 Task: Search for 1st connections in LinkedIn with the following criteria: Industry - Market Research, Talks about - Data, School - Karpagam Academy of Higher Education, Current Company - Piramal Foundation, Title - Outside Sales Manager.
Action: Mouse moved to (629, 82)
Screenshot: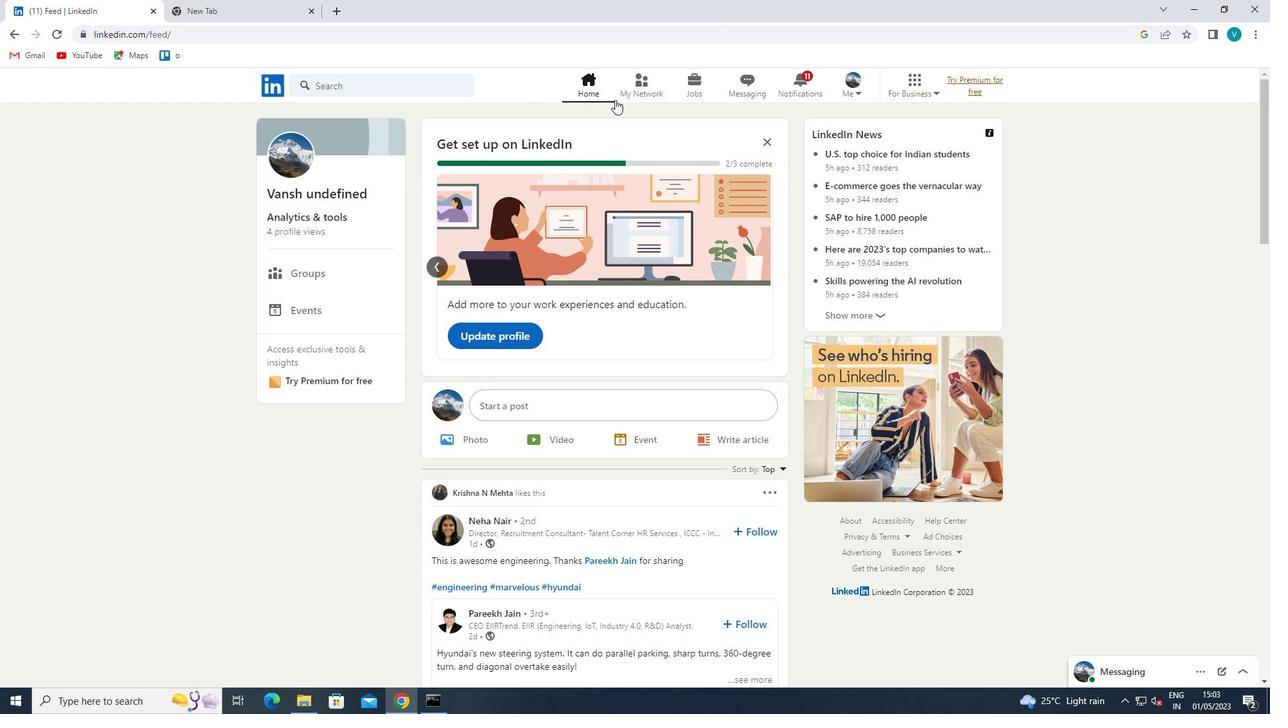 
Action: Mouse pressed left at (629, 82)
Screenshot: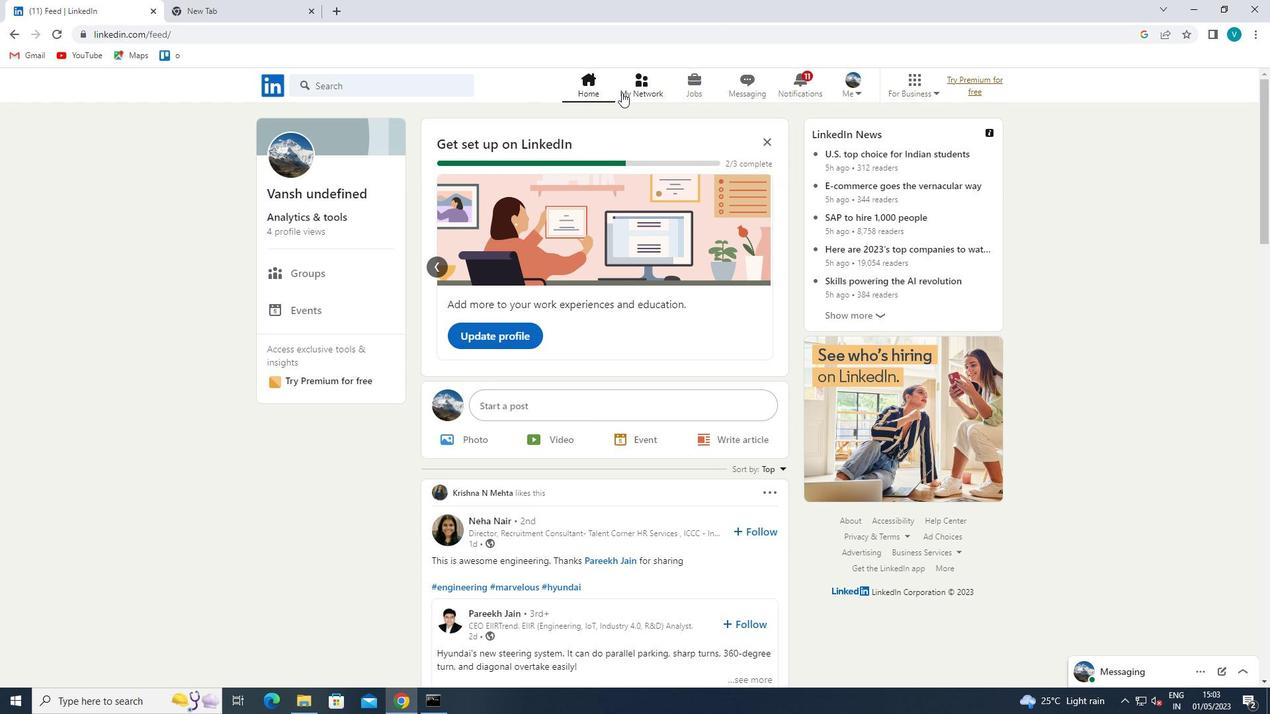 
Action: Mouse moved to (335, 157)
Screenshot: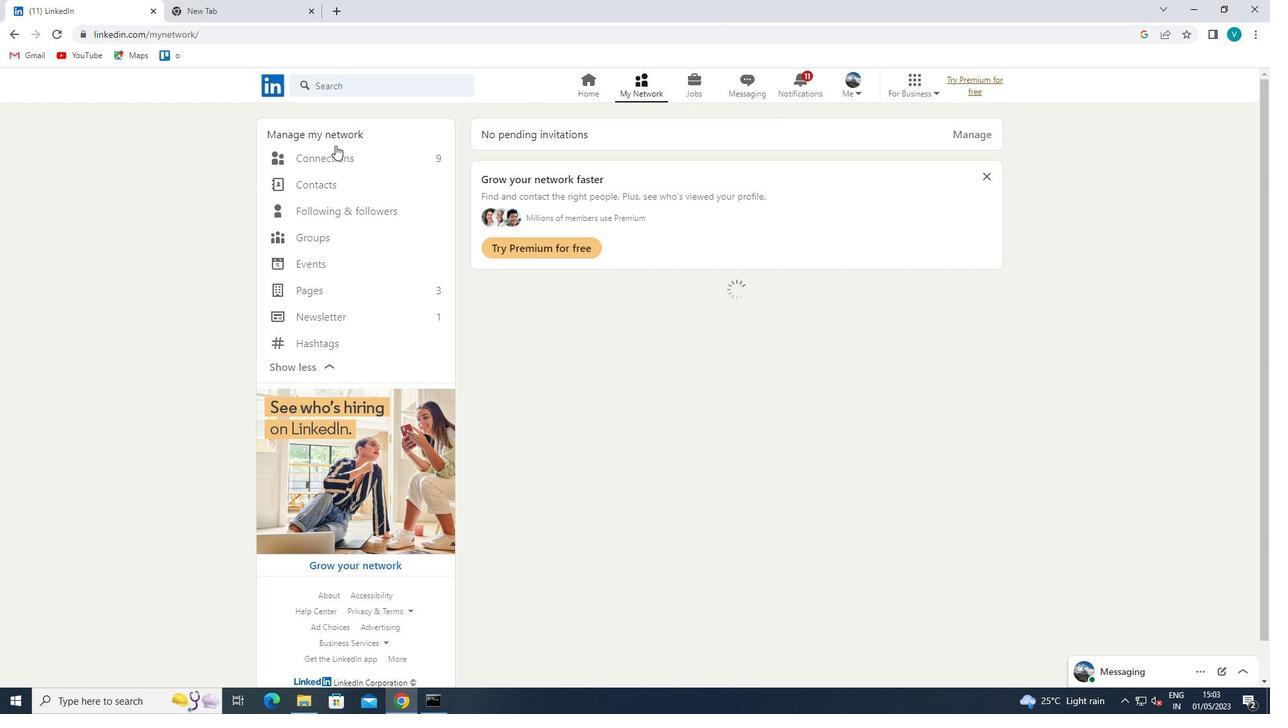 
Action: Mouse pressed left at (335, 157)
Screenshot: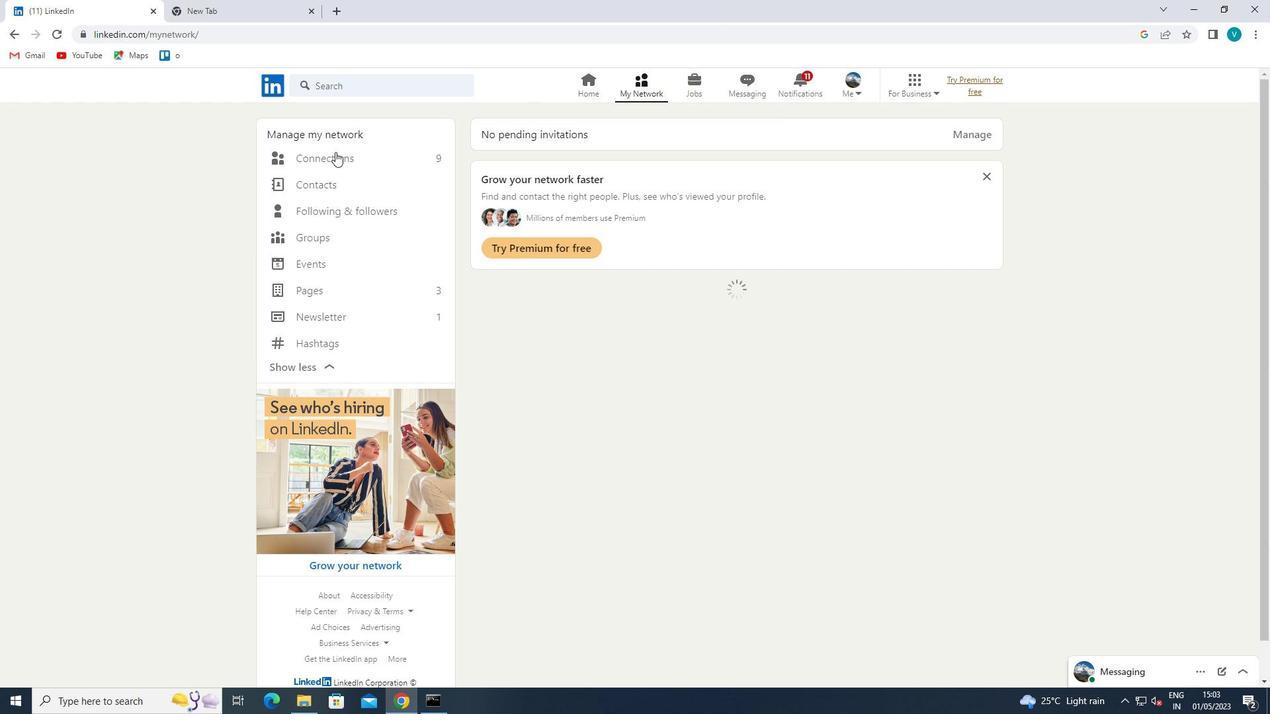 
Action: Mouse moved to (734, 161)
Screenshot: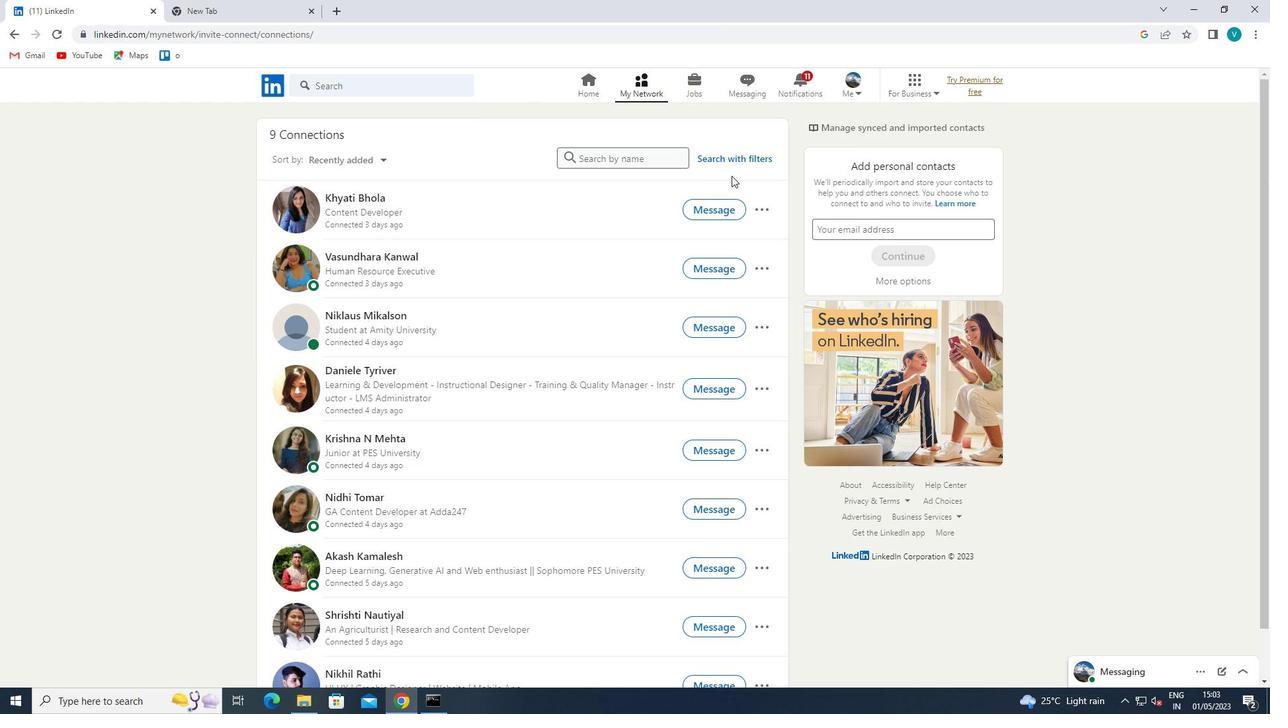 
Action: Mouse pressed left at (734, 161)
Screenshot: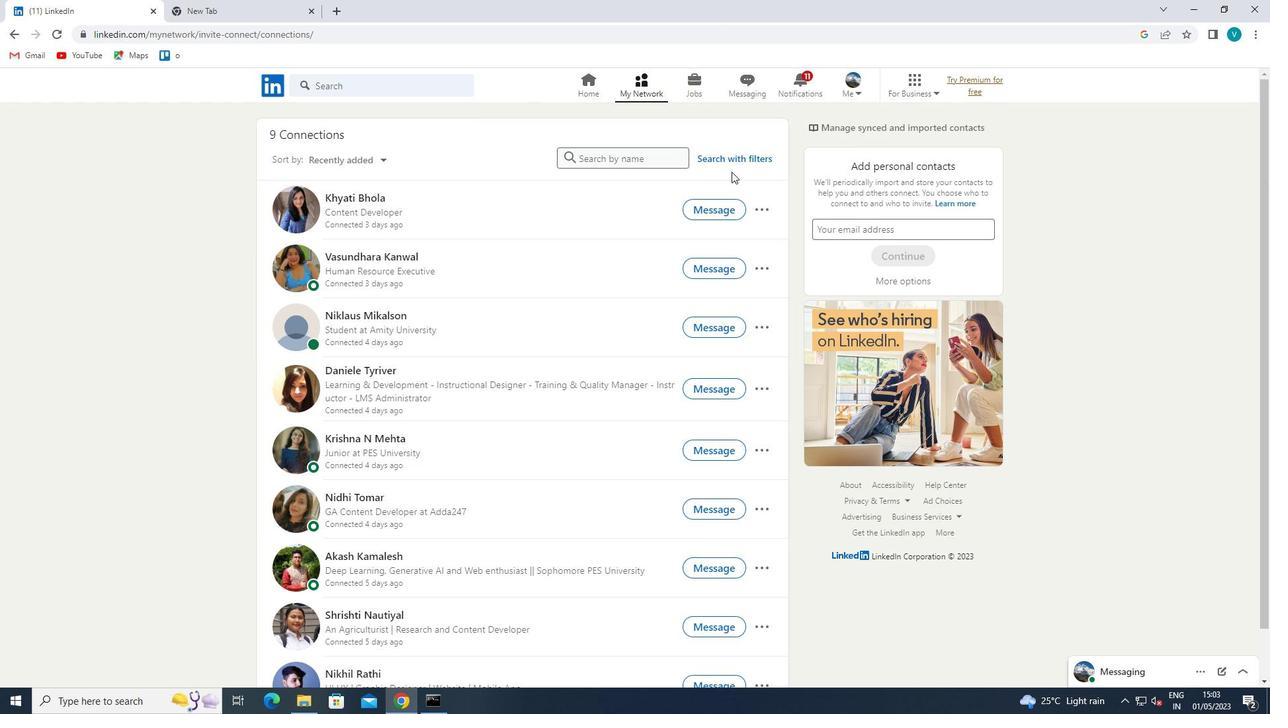 
Action: Mouse moved to (639, 125)
Screenshot: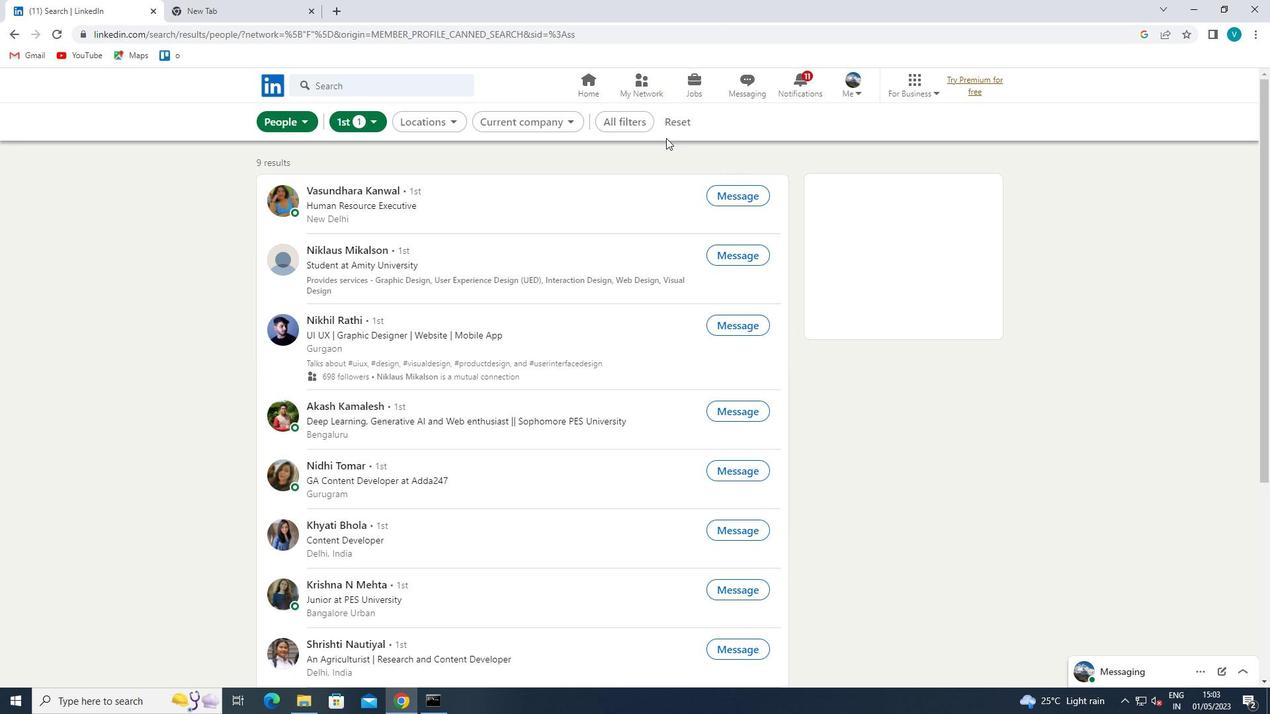 
Action: Mouse pressed left at (639, 125)
Screenshot: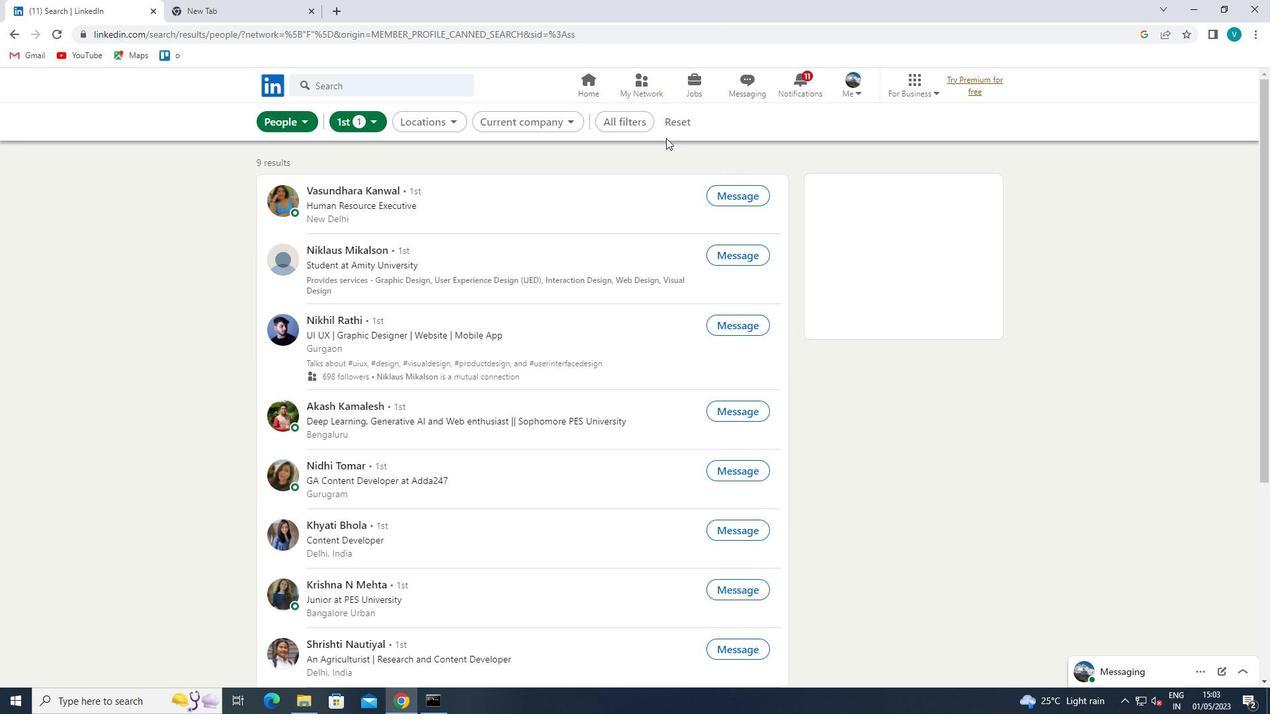 
Action: Mouse moved to (1139, 512)
Screenshot: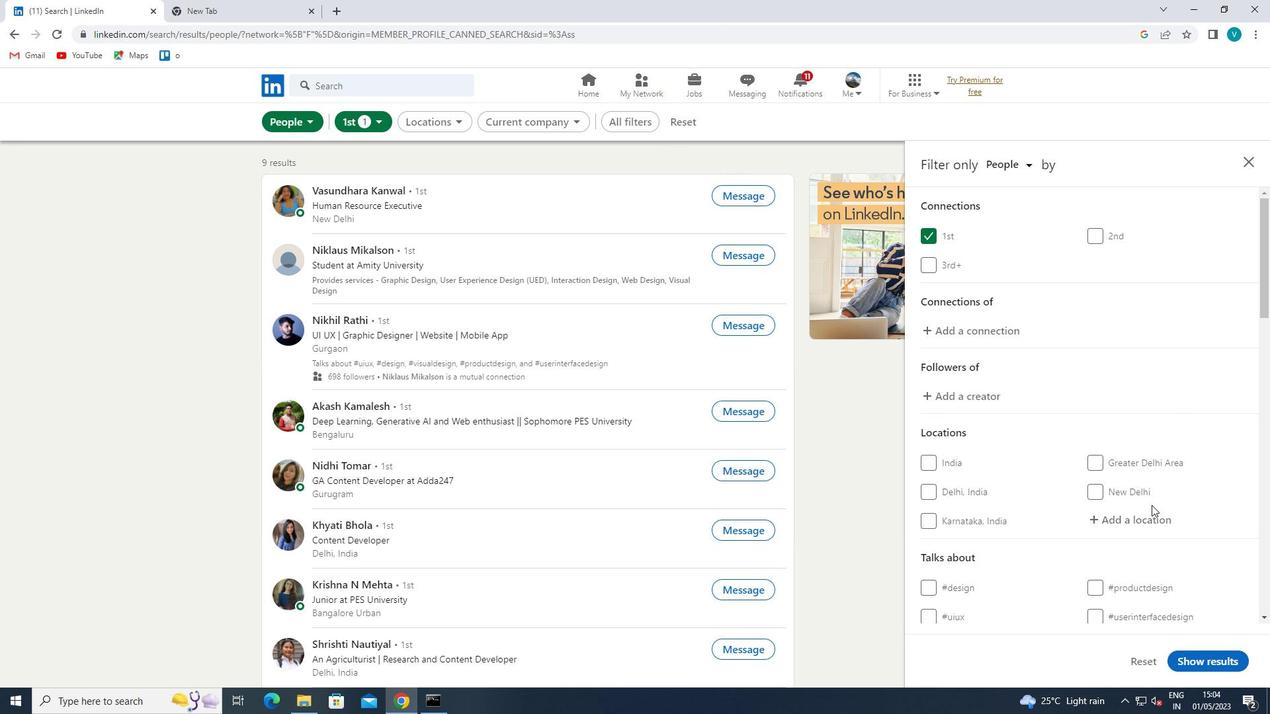 
Action: Mouse pressed left at (1139, 512)
Screenshot: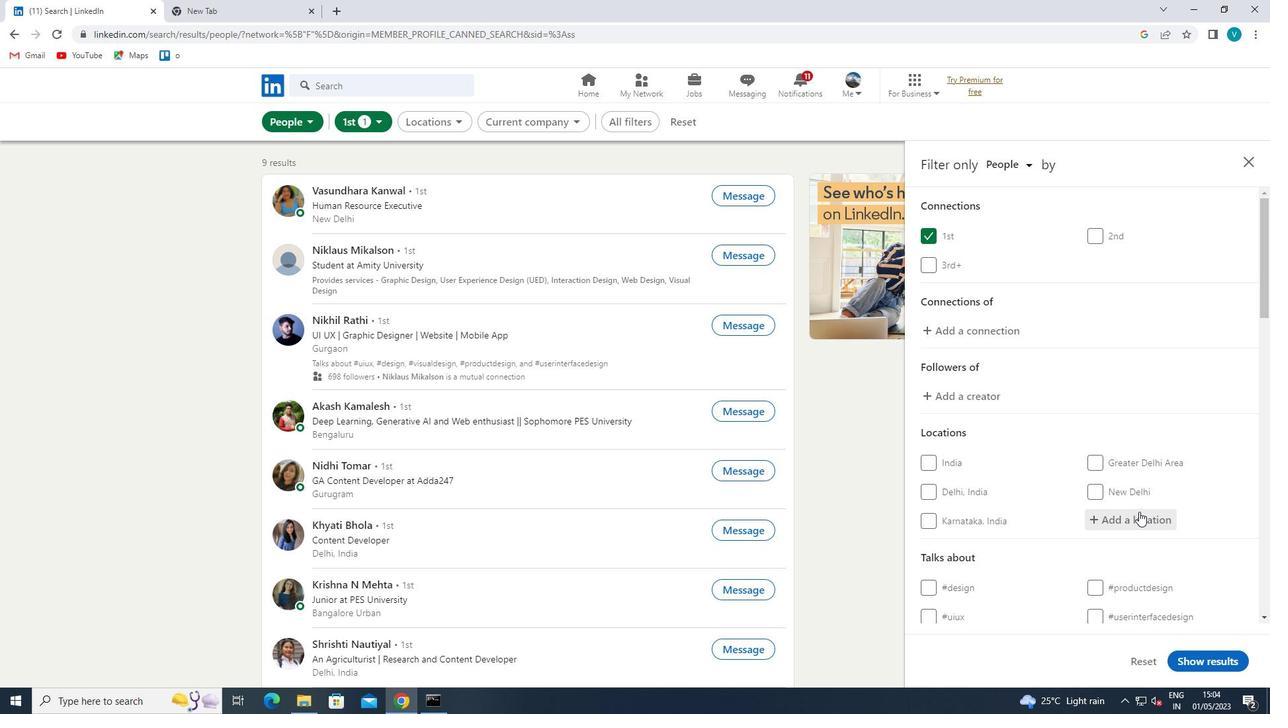 
Action: Key pressed <Key.shift>JIDONG<Key.space>
Screenshot: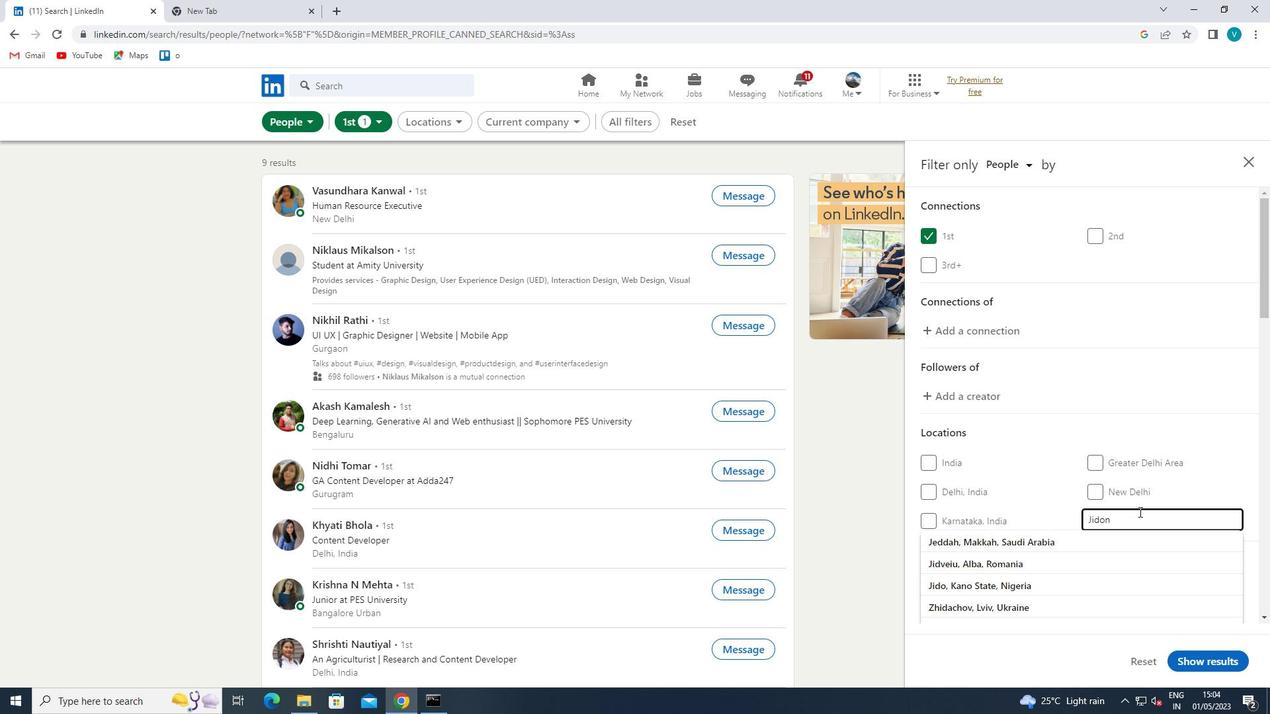 
Action: Mouse moved to (1074, 536)
Screenshot: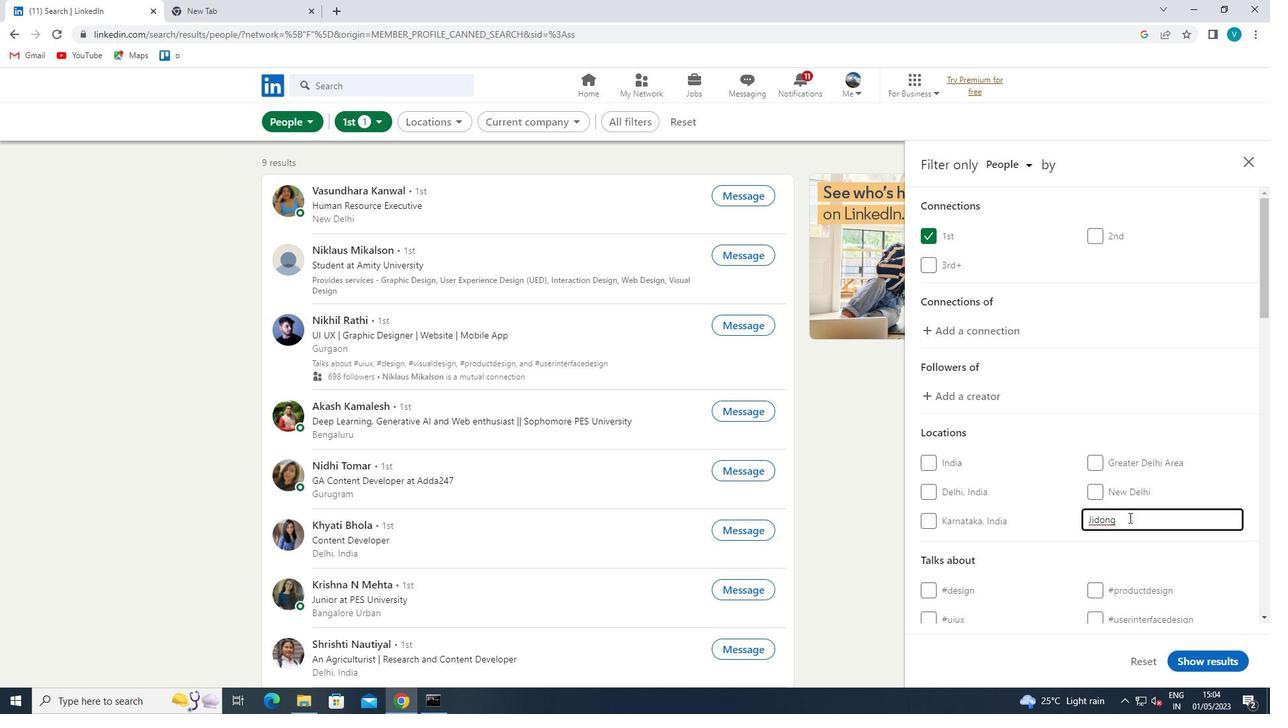 
Action: Mouse pressed left at (1074, 536)
Screenshot: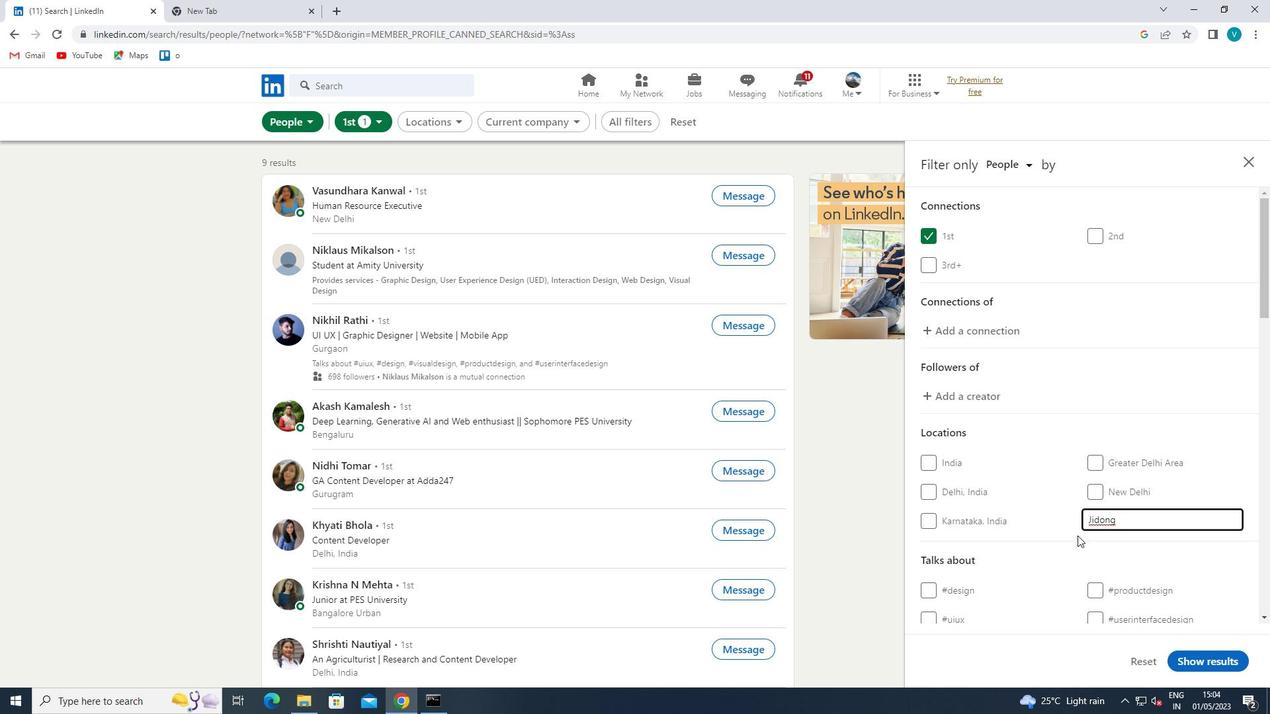 
Action: Mouse scrolled (1074, 535) with delta (0, 0)
Screenshot: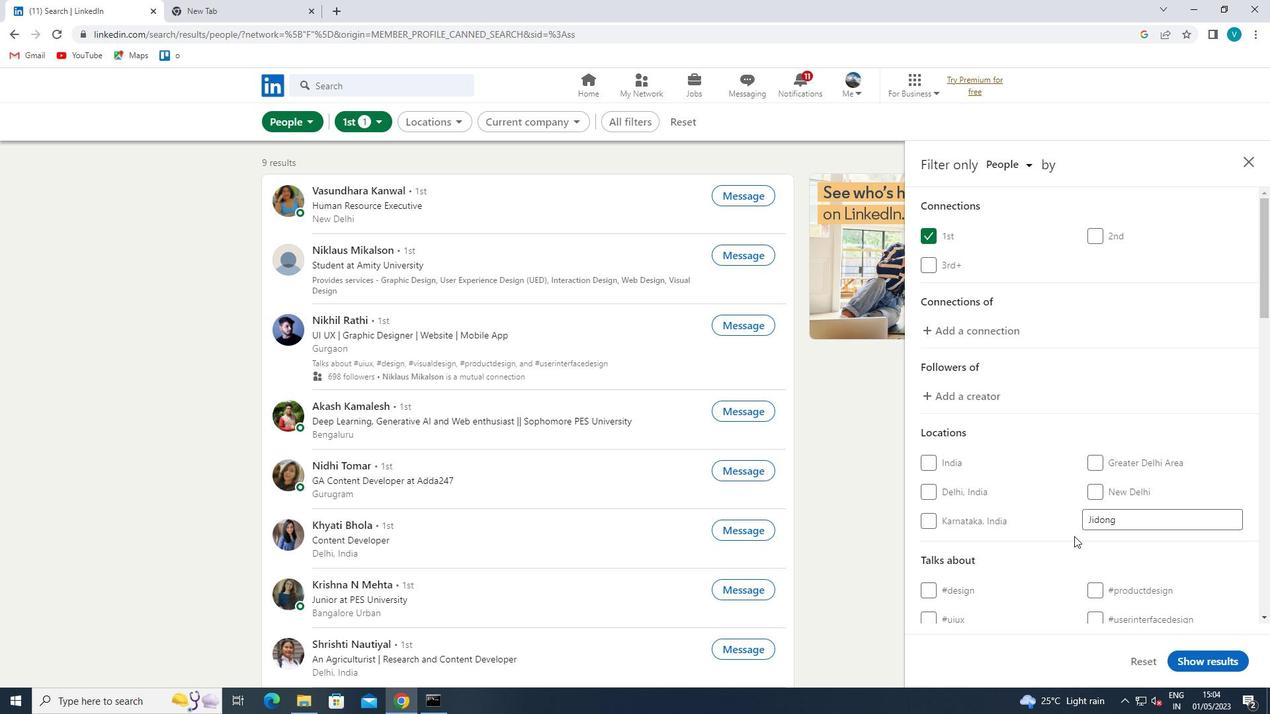 
Action: Mouse scrolled (1074, 535) with delta (0, 0)
Screenshot: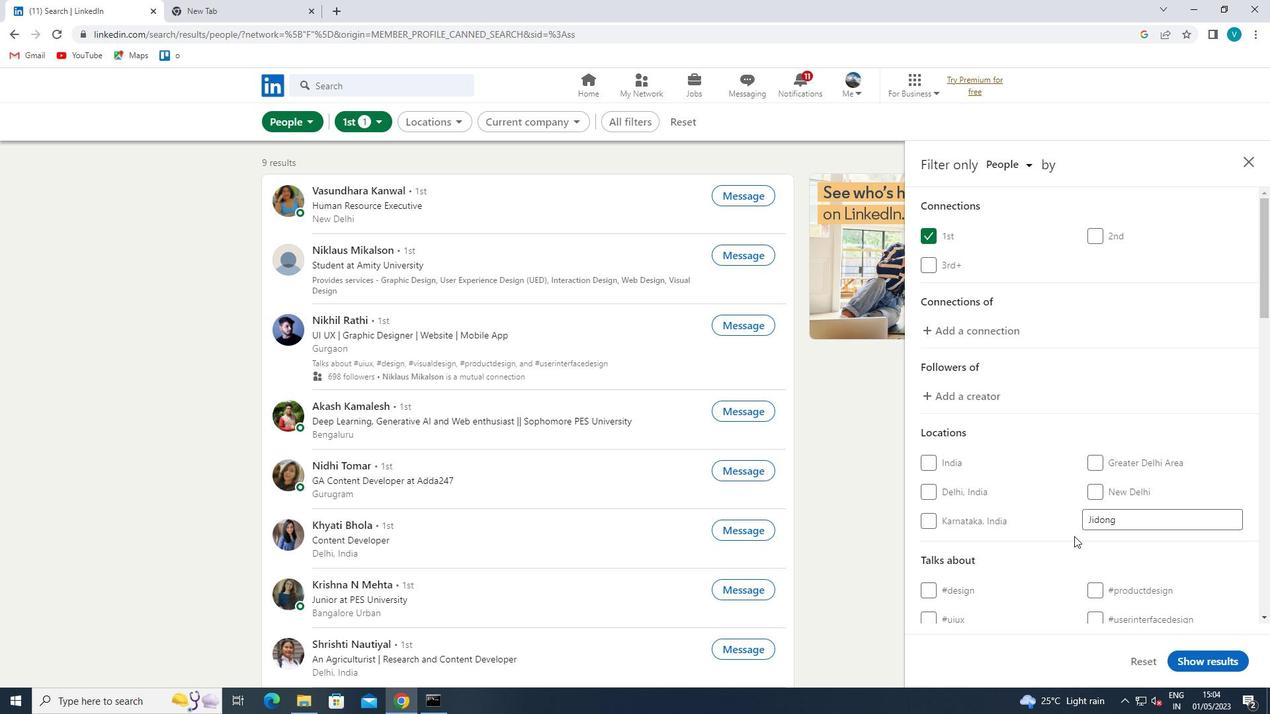 
Action: Mouse scrolled (1074, 535) with delta (0, 0)
Screenshot: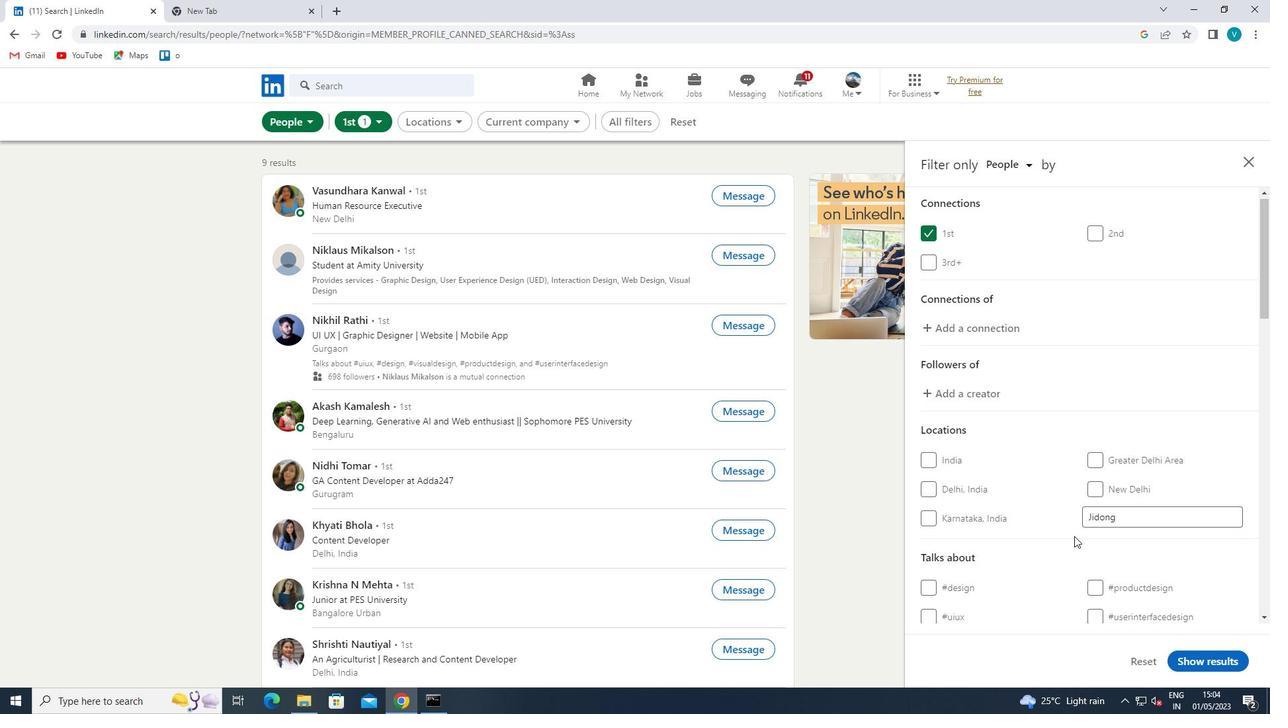 
Action: Mouse moved to (1139, 449)
Screenshot: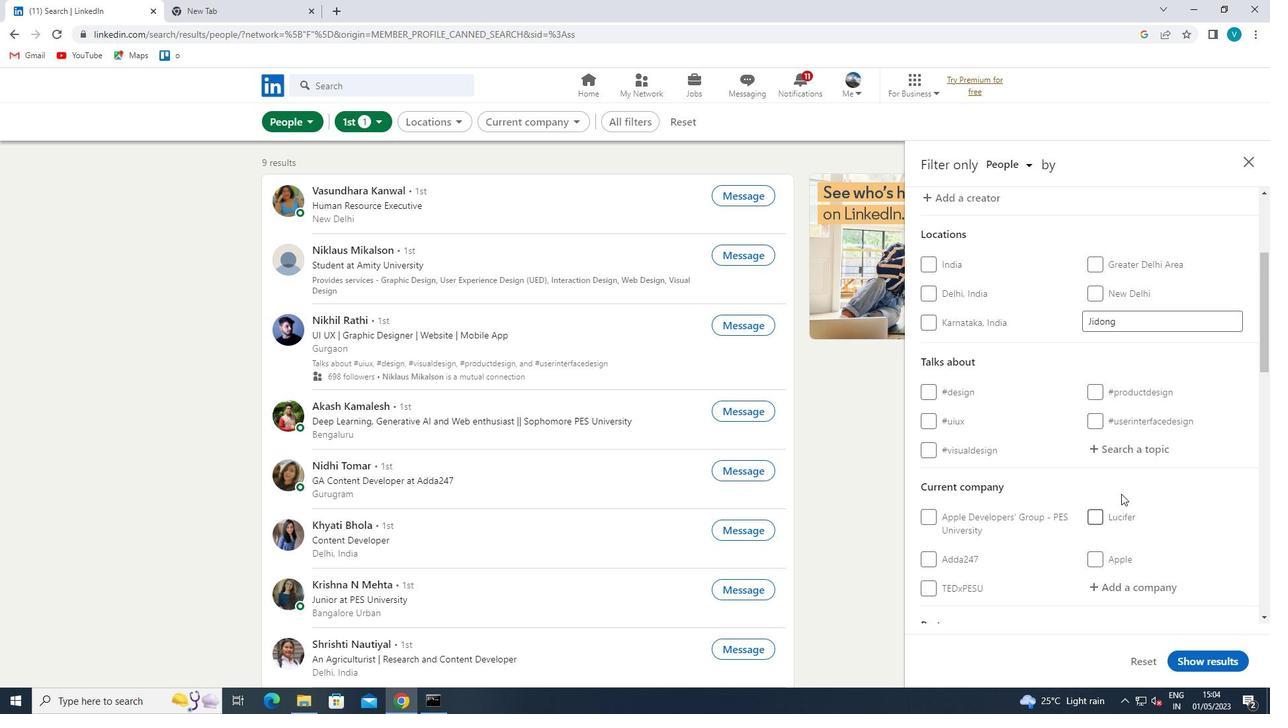 
Action: Mouse pressed left at (1139, 449)
Screenshot: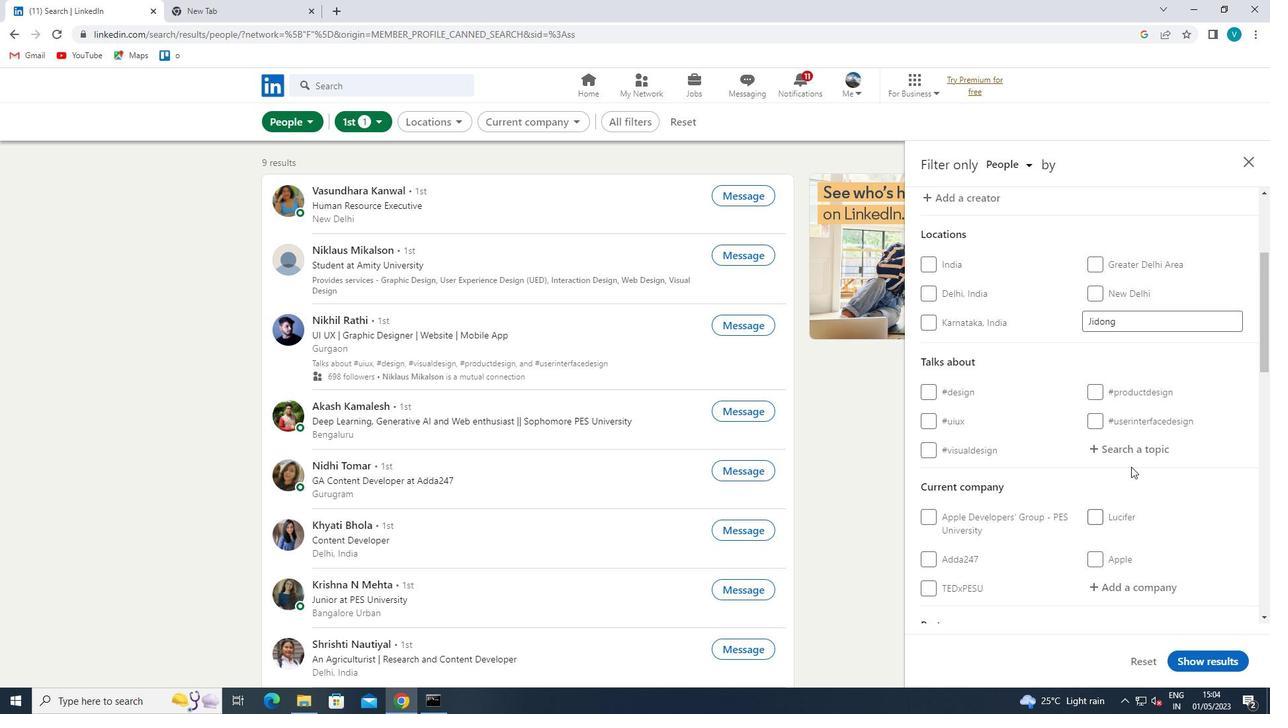 
Action: Key pressed <Key.shift>#<Key.shift>DATA
Screenshot: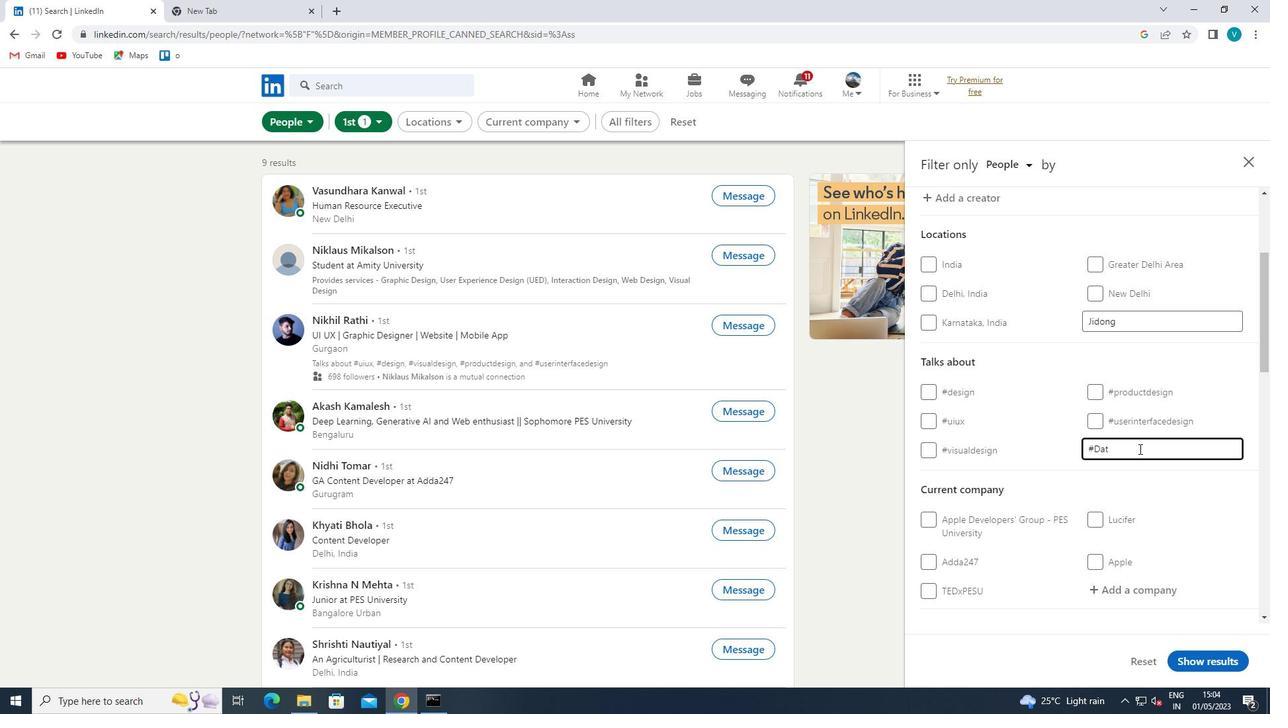 
Action: Mouse moved to (1091, 473)
Screenshot: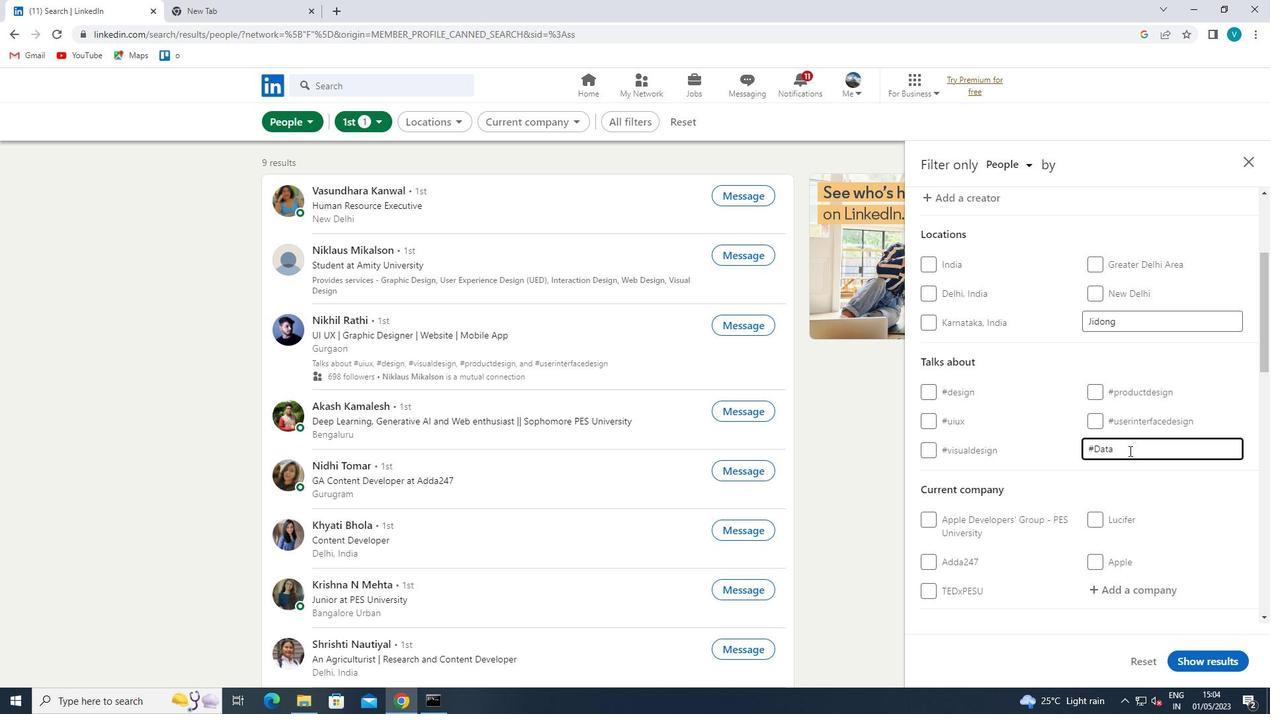 
Action: Mouse pressed left at (1091, 473)
Screenshot: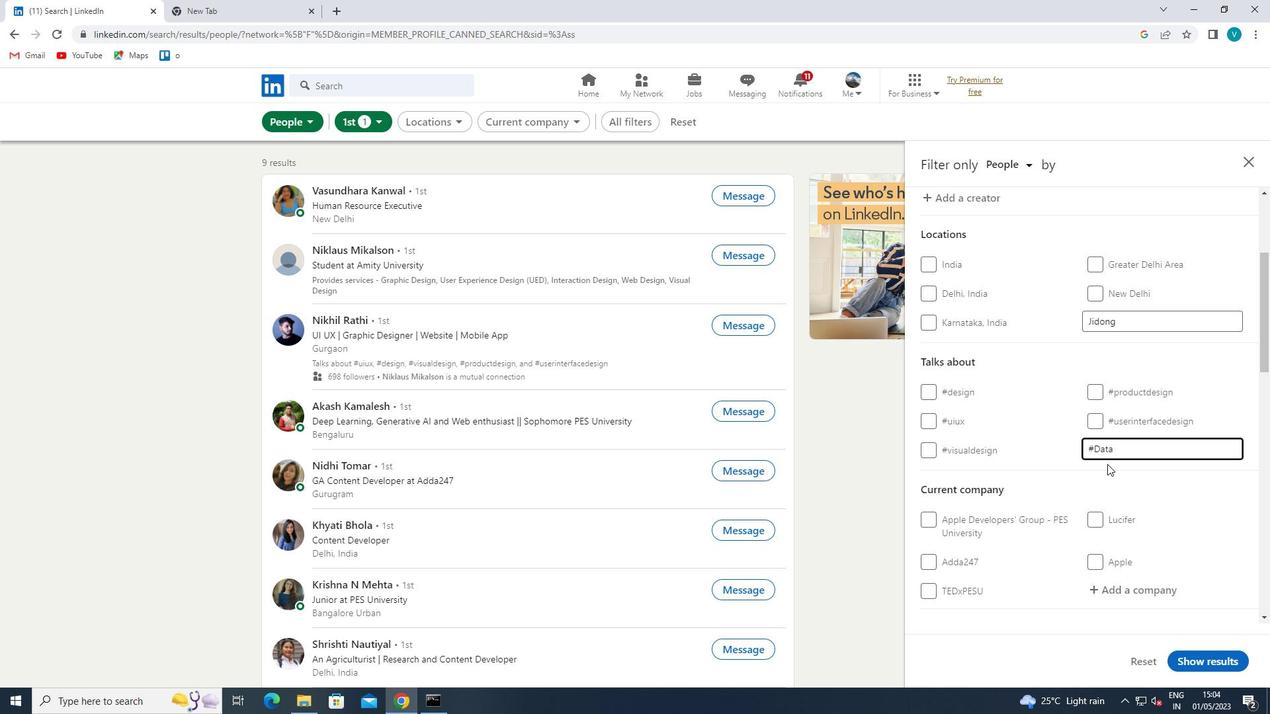 
Action: Mouse moved to (1084, 475)
Screenshot: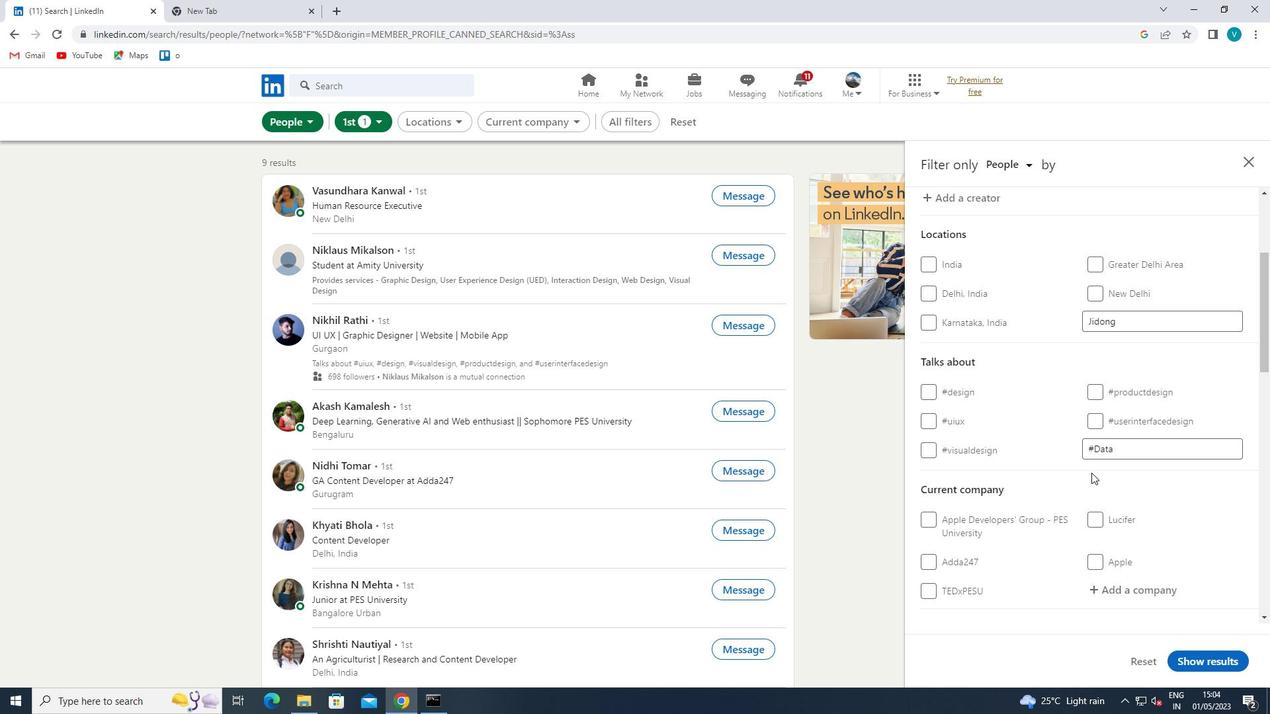 
Action: Mouse scrolled (1084, 475) with delta (0, 0)
Screenshot: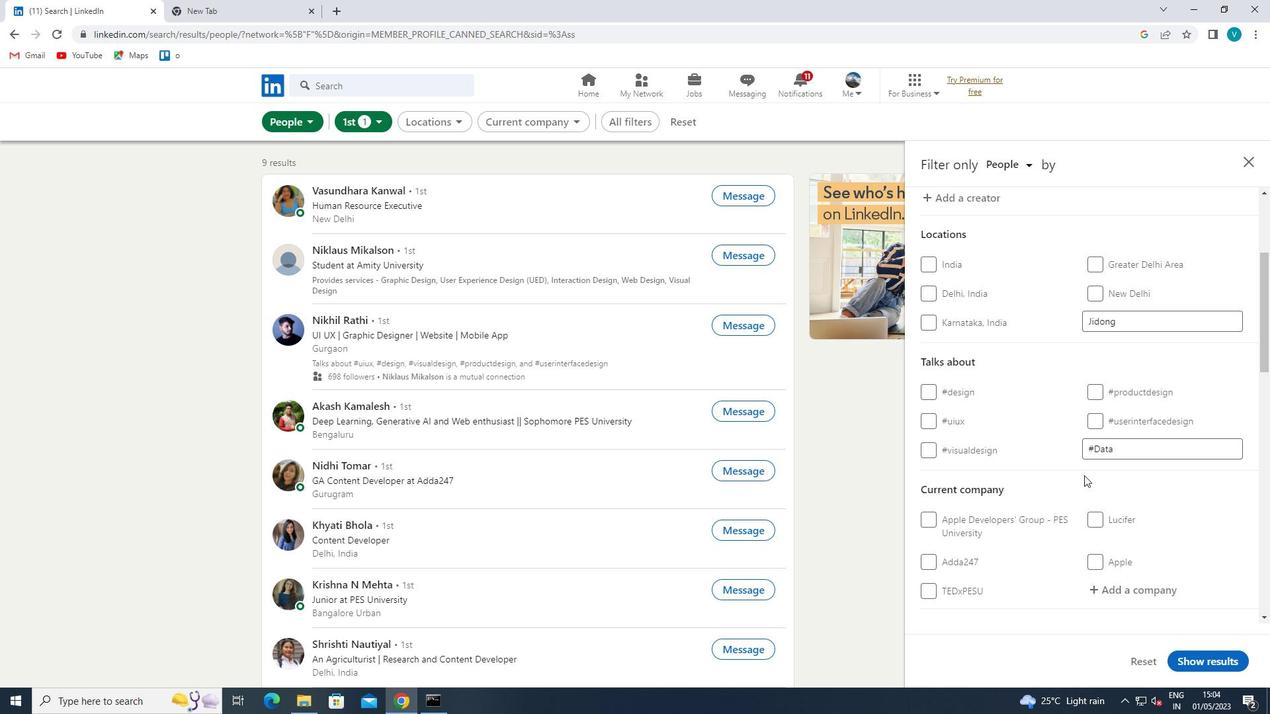 
Action: Mouse scrolled (1084, 475) with delta (0, 0)
Screenshot: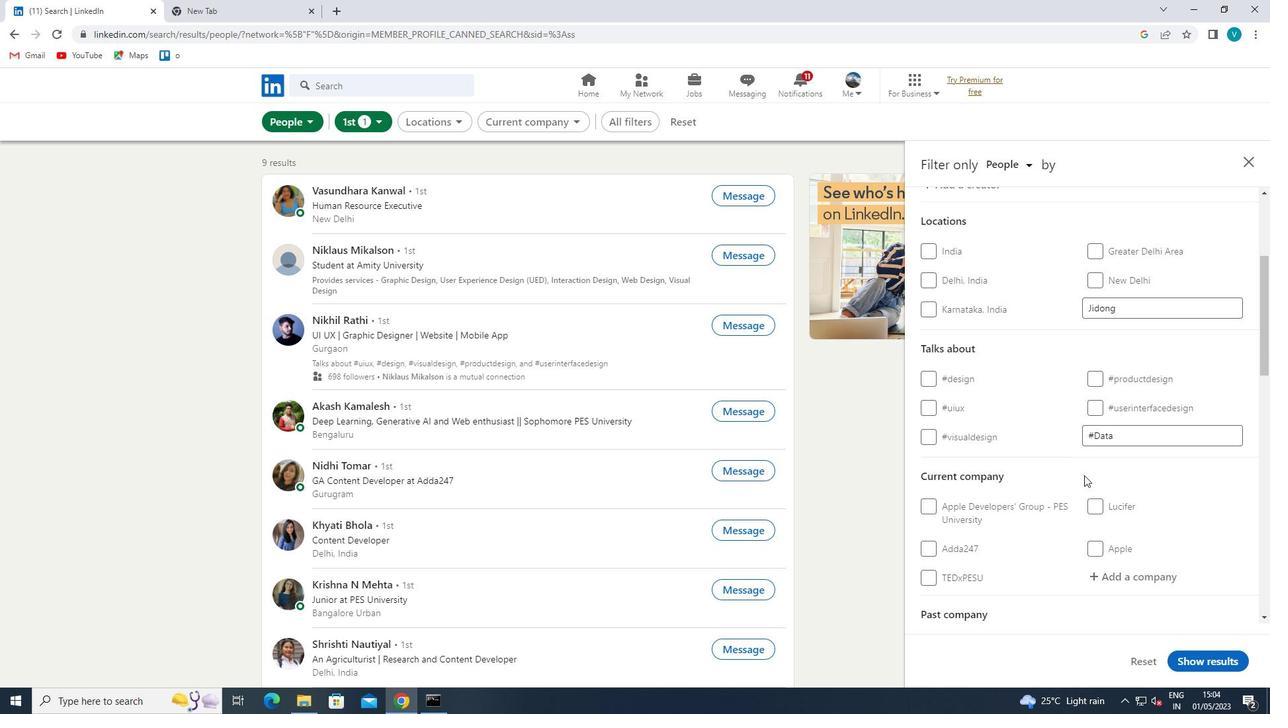 
Action: Mouse scrolled (1084, 475) with delta (0, 0)
Screenshot: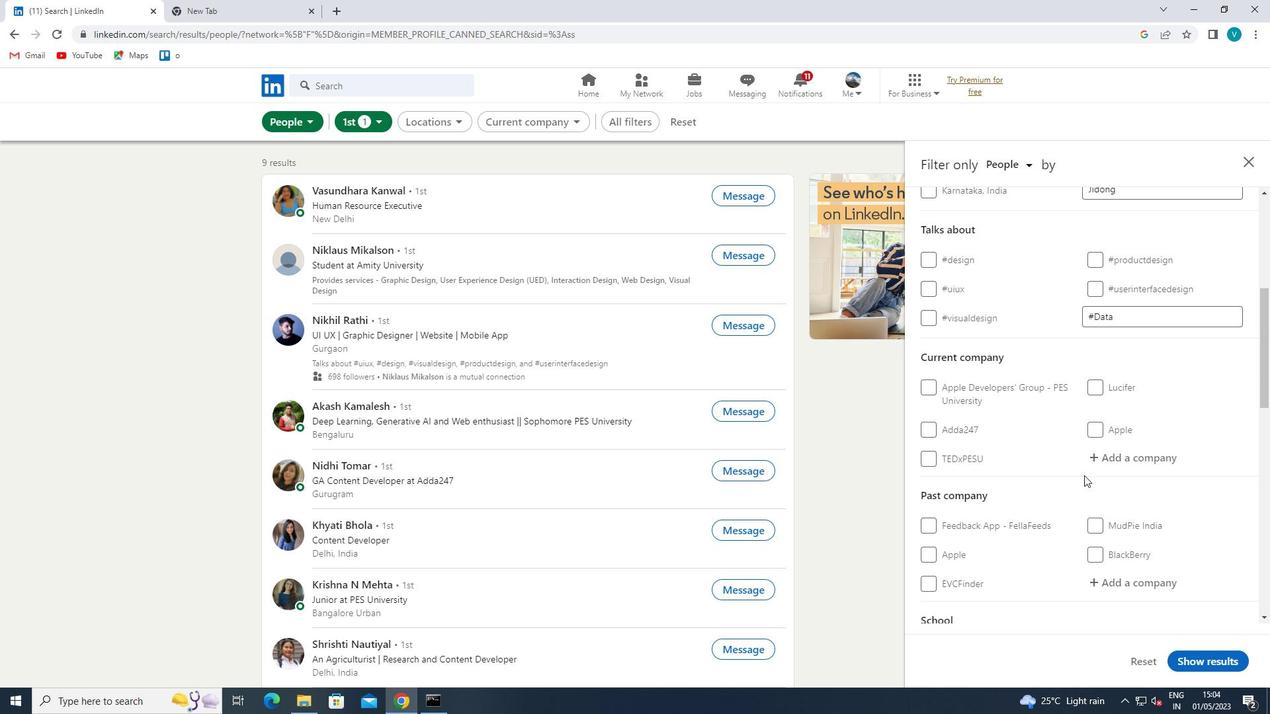 
Action: Mouse moved to (1167, 389)
Screenshot: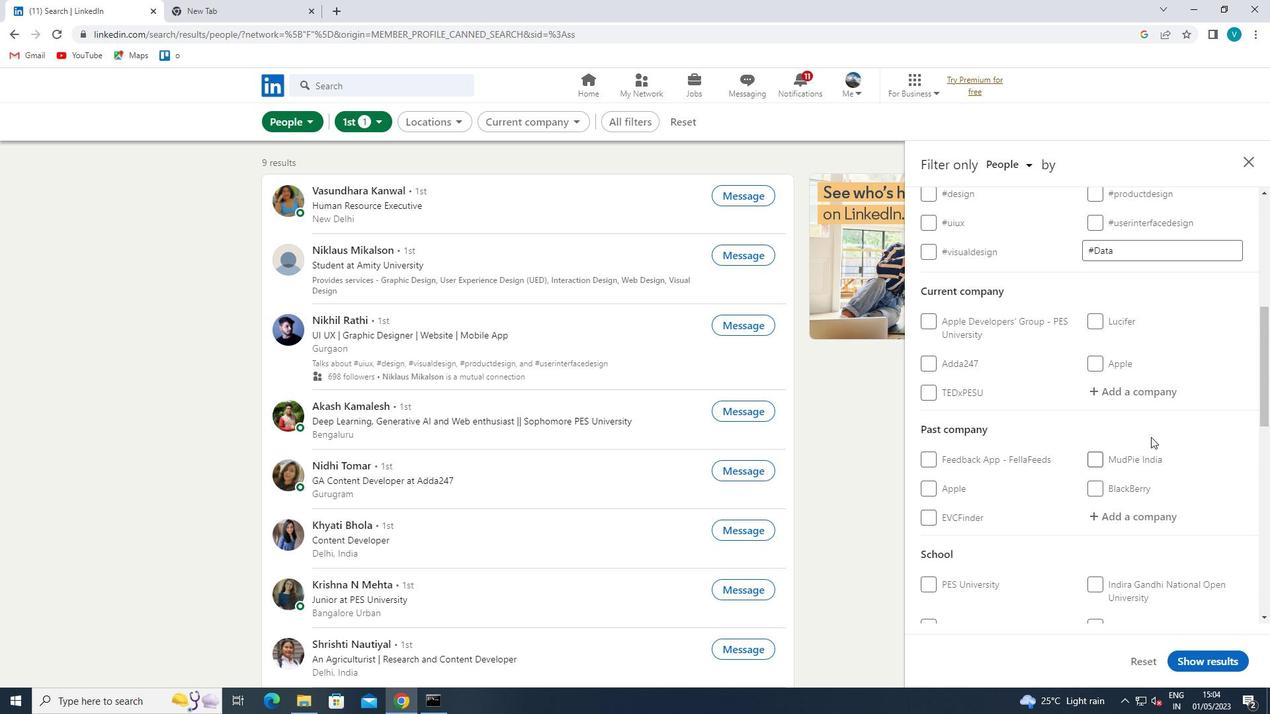 
Action: Mouse pressed left at (1167, 389)
Screenshot: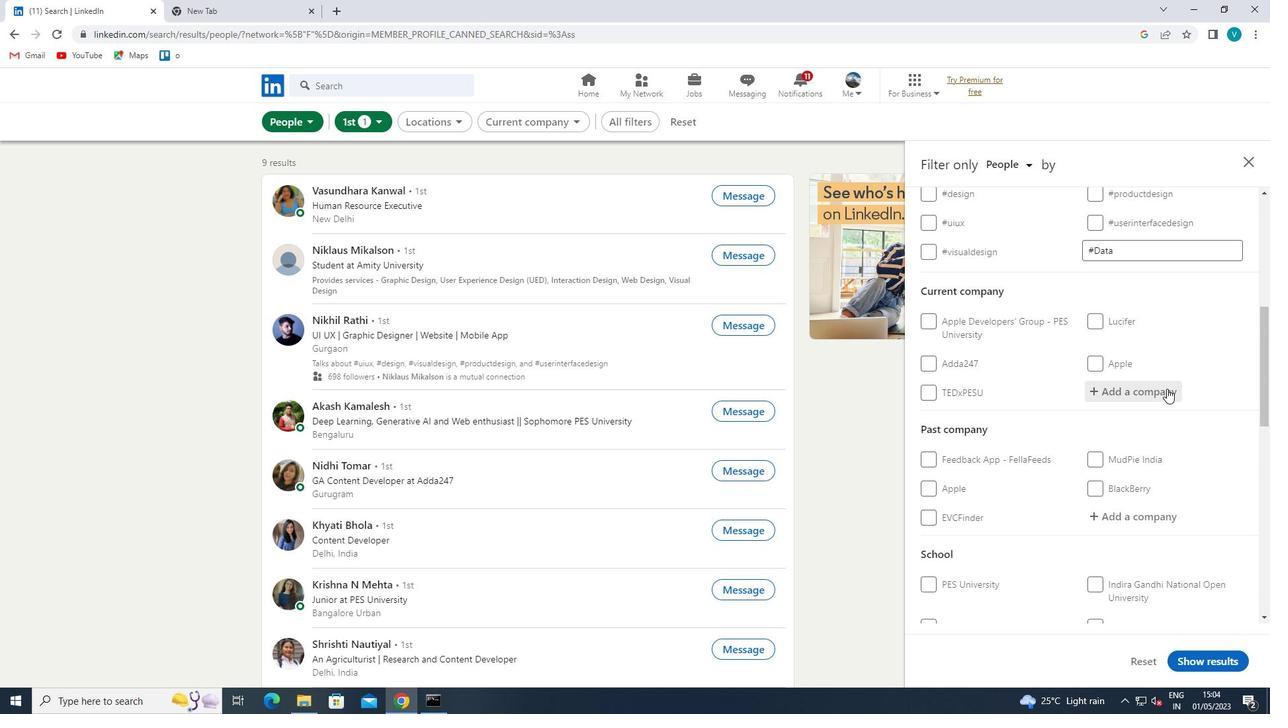 
Action: Mouse moved to (1158, 392)
Screenshot: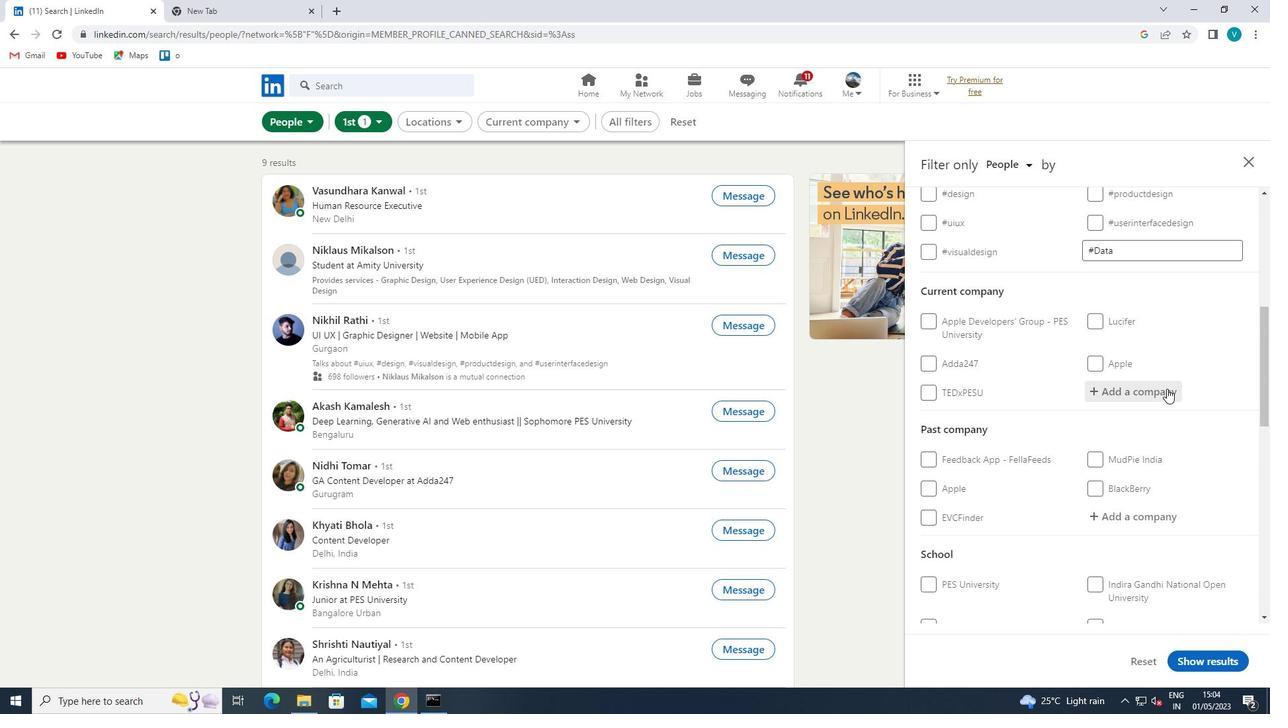 
Action: Key pressed <Key.shift>PIRAMAL<Key.space>
Screenshot: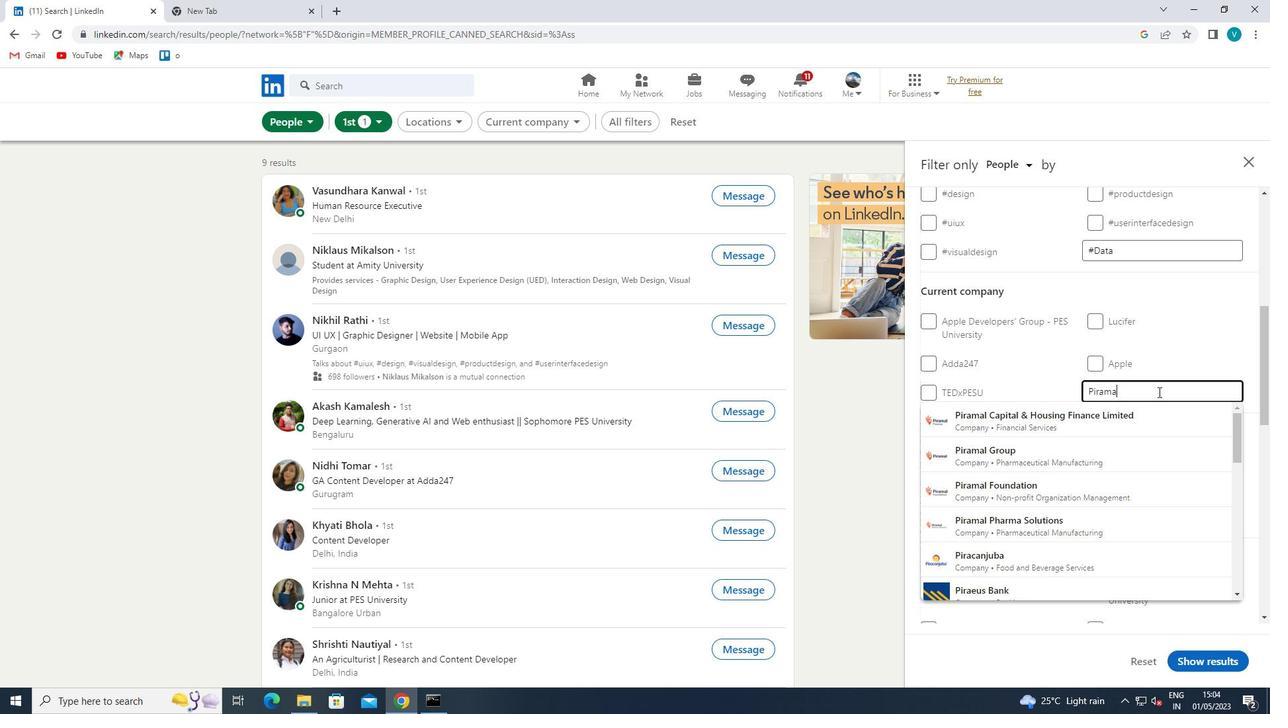 
Action: Mouse moved to (1090, 488)
Screenshot: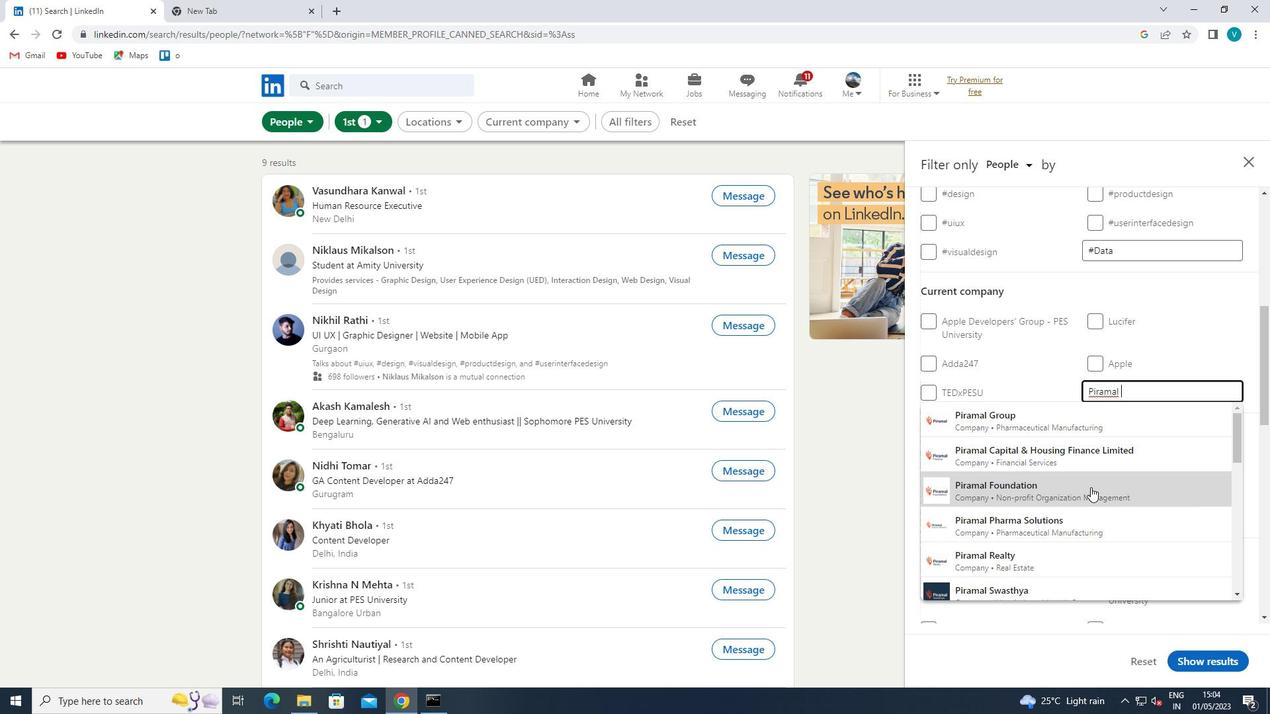 
Action: Mouse pressed left at (1090, 488)
Screenshot: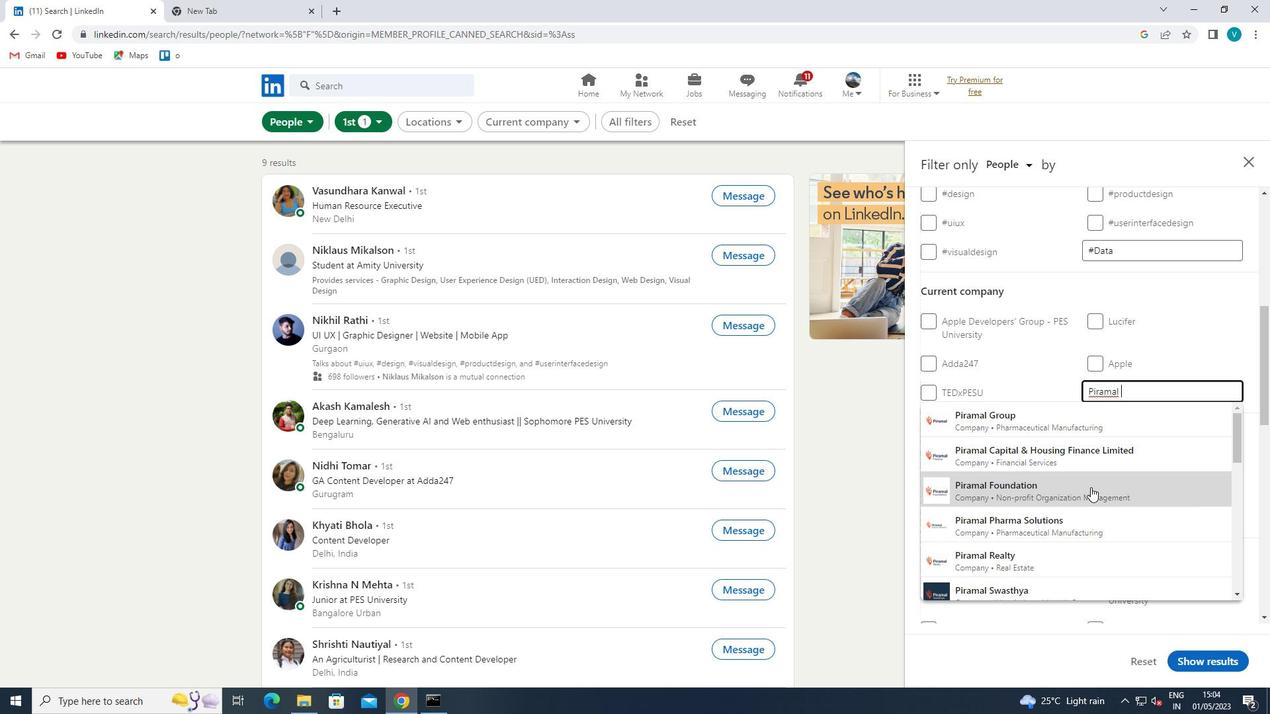 
Action: Mouse scrolled (1090, 487) with delta (0, 0)
Screenshot: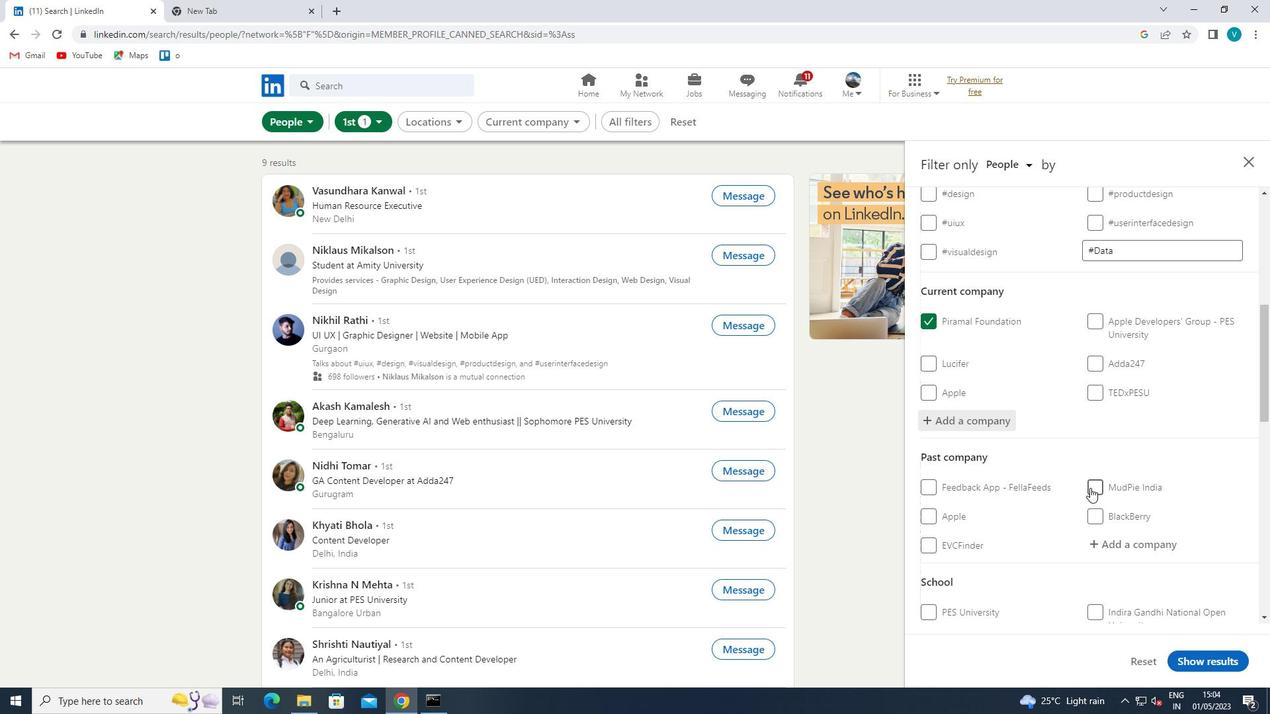 
Action: Mouse moved to (1091, 487)
Screenshot: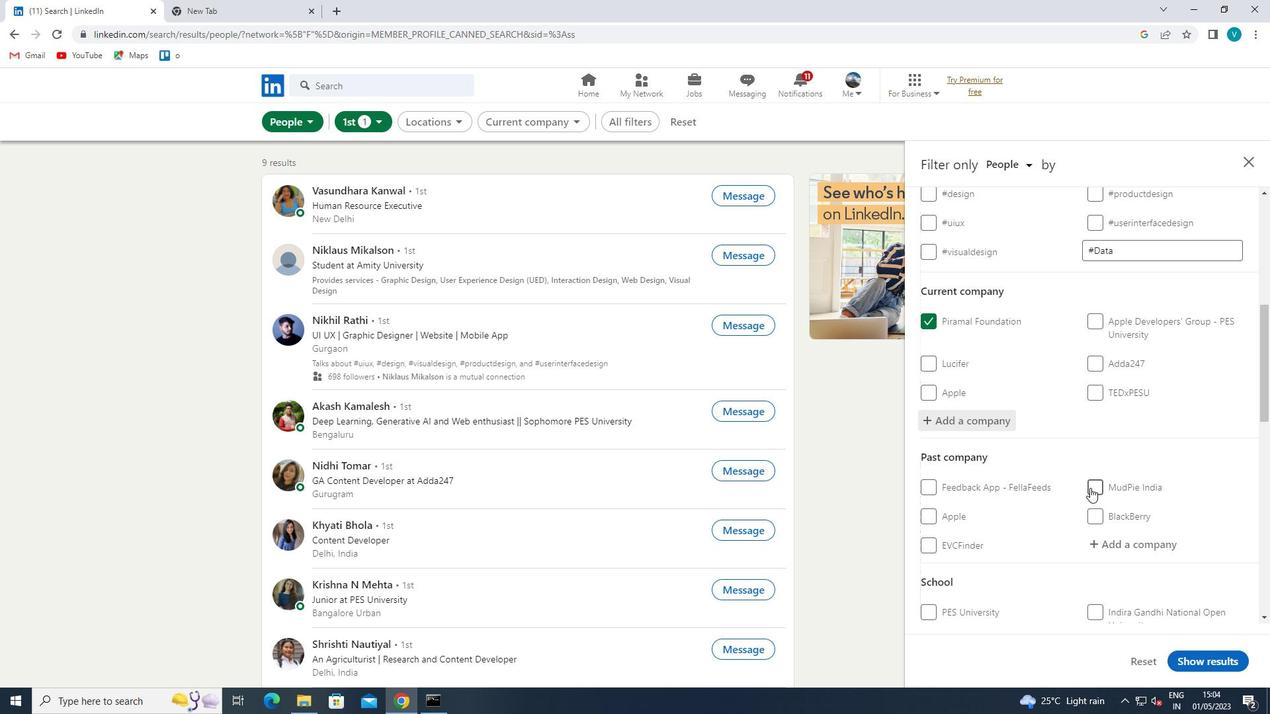 
Action: Mouse scrolled (1091, 487) with delta (0, 0)
Screenshot: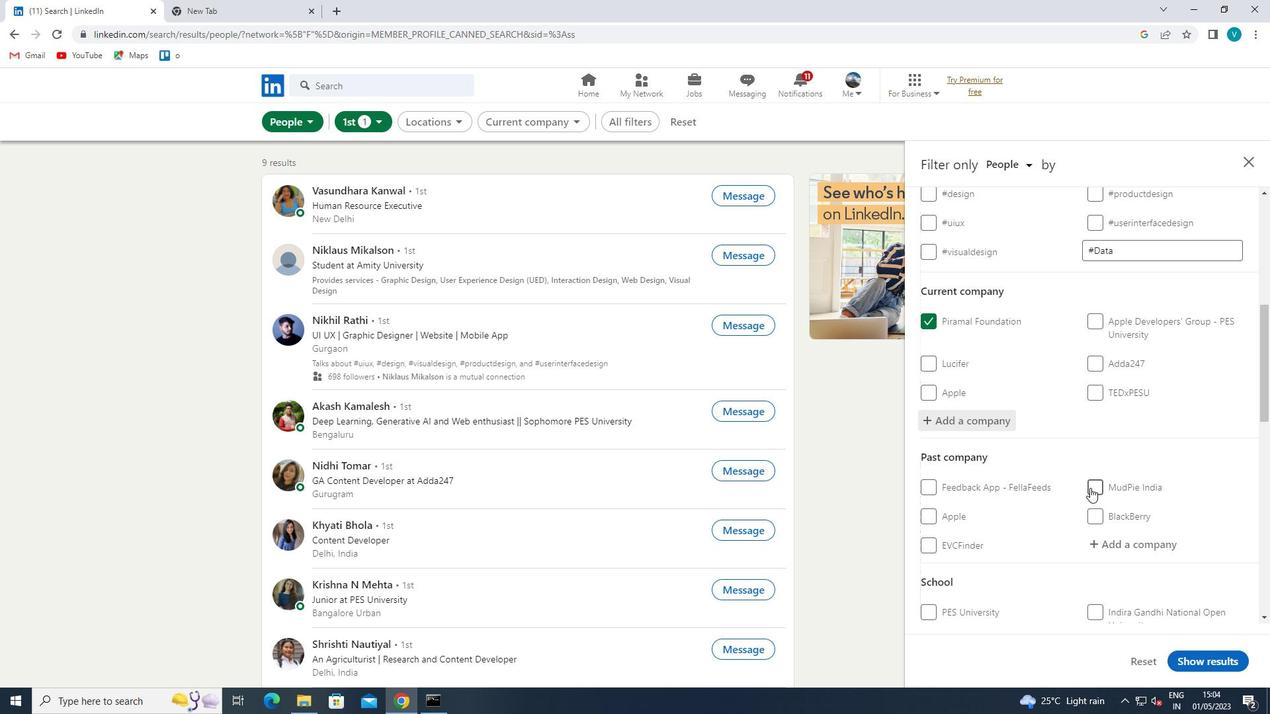 
Action: Mouse moved to (1091, 482)
Screenshot: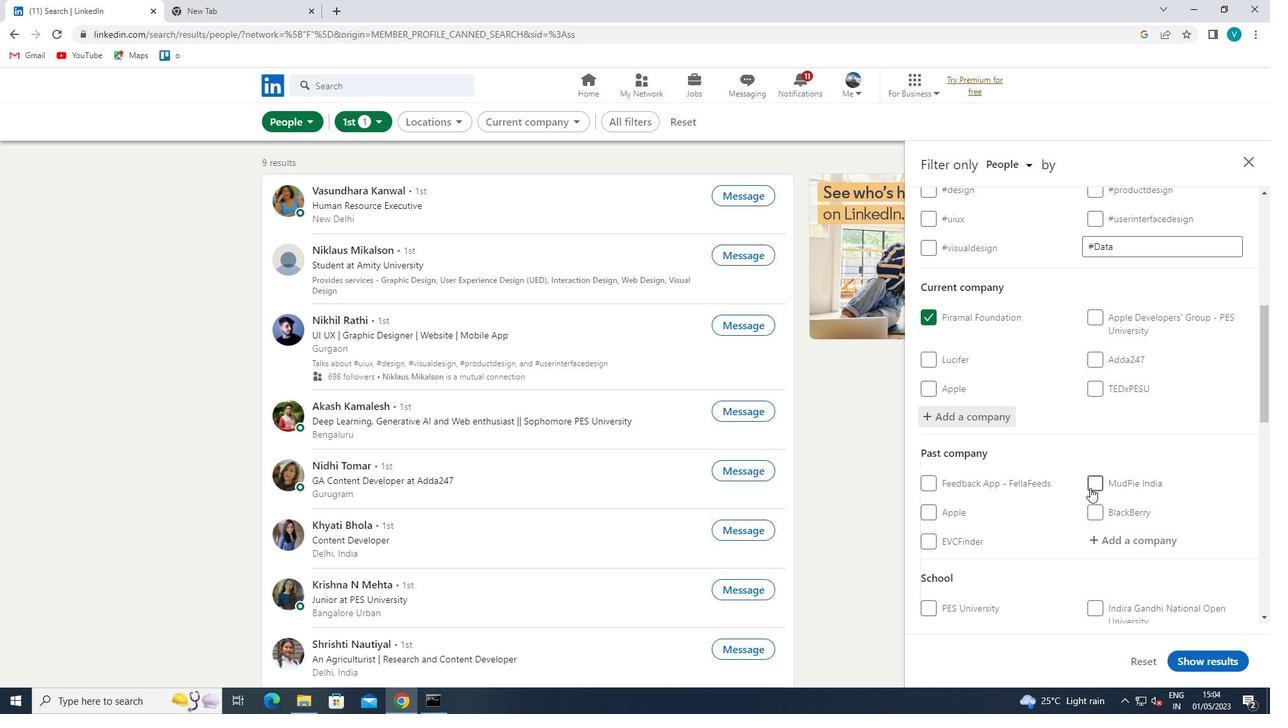 
Action: Mouse scrolled (1091, 481) with delta (0, 0)
Screenshot: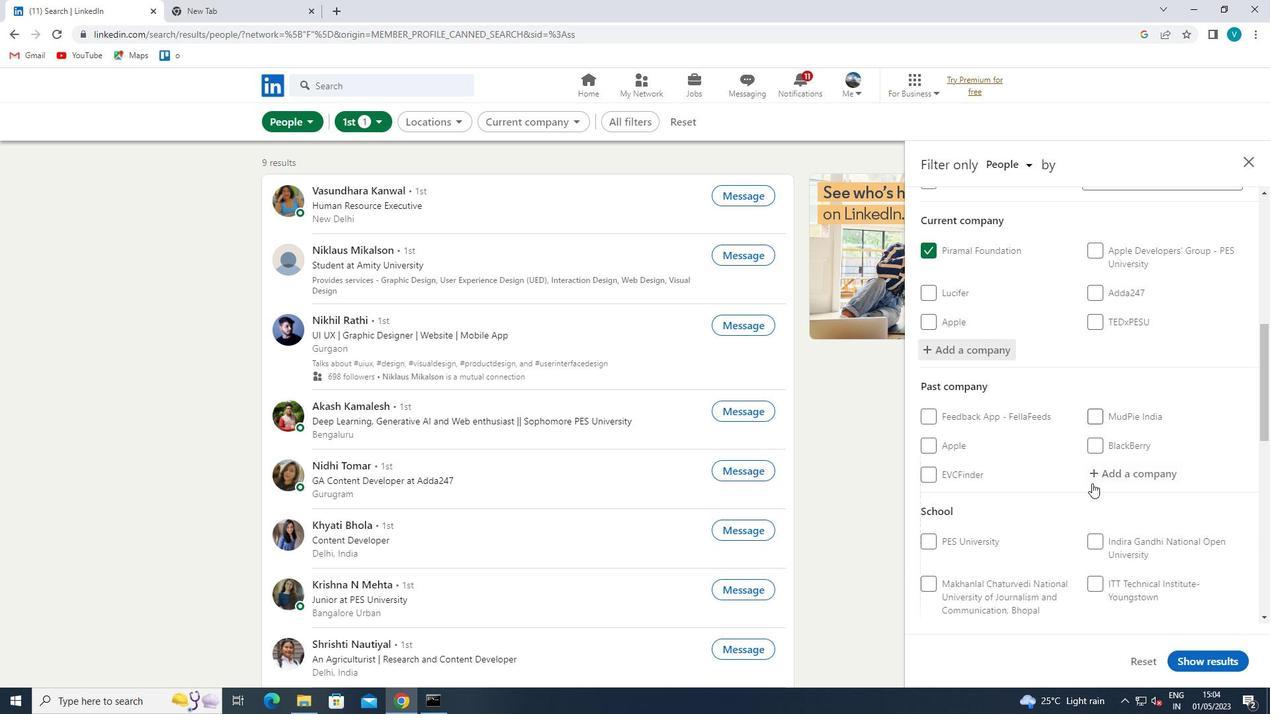 
Action: Mouse moved to (1108, 506)
Screenshot: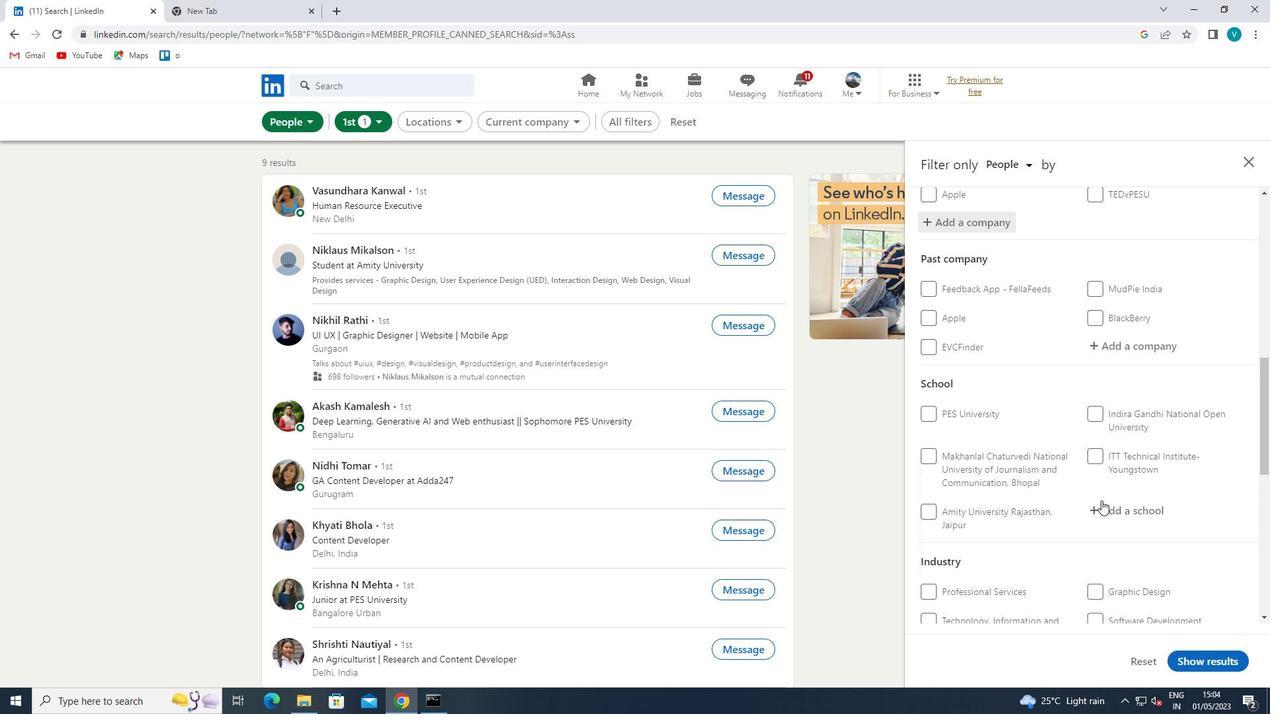 
Action: Mouse pressed left at (1108, 506)
Screenshot: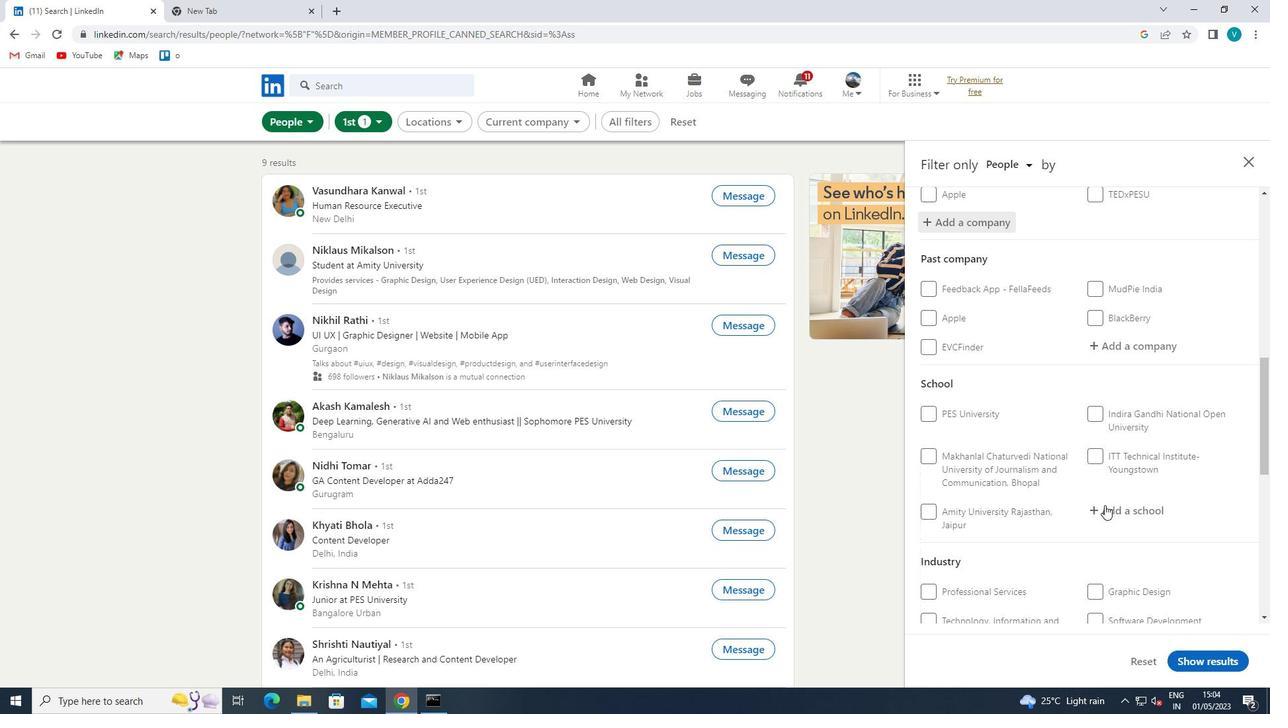 
Action: Key pressed <Key.shift>KARPAGAM<Key.space>
Screenshot: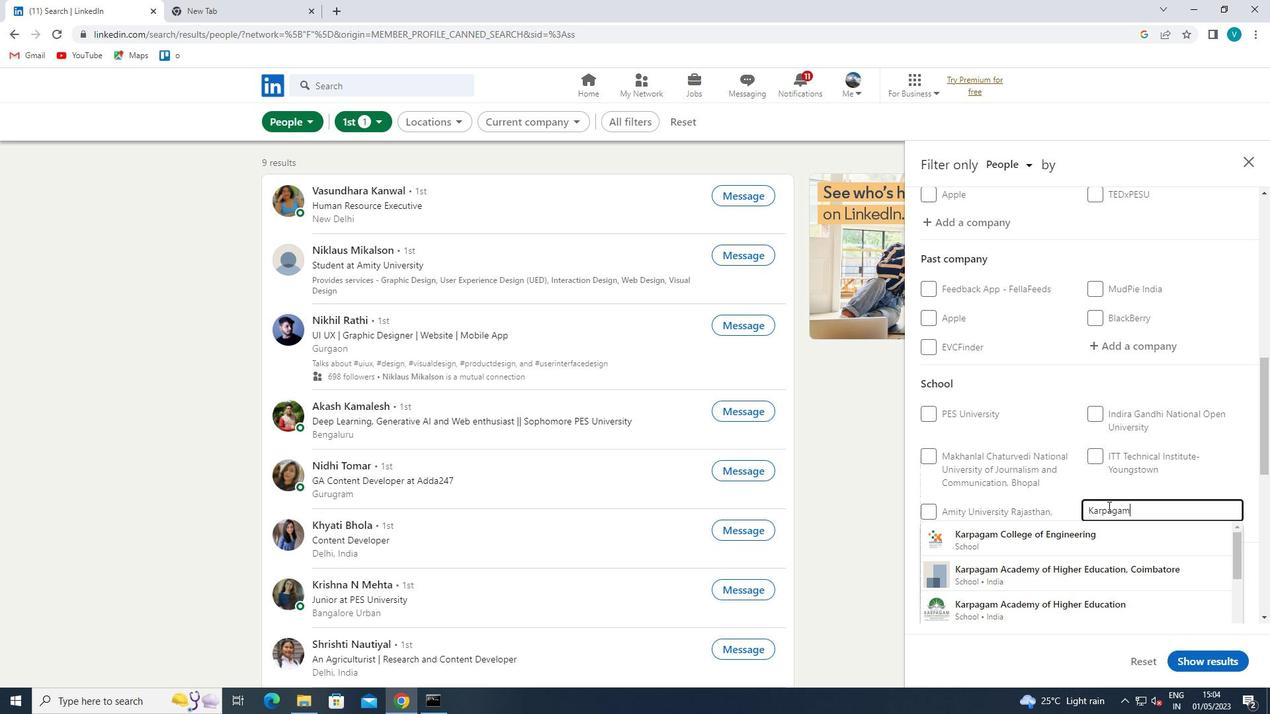 
Action: Mouse moved to (1078, 569)
Screenshot: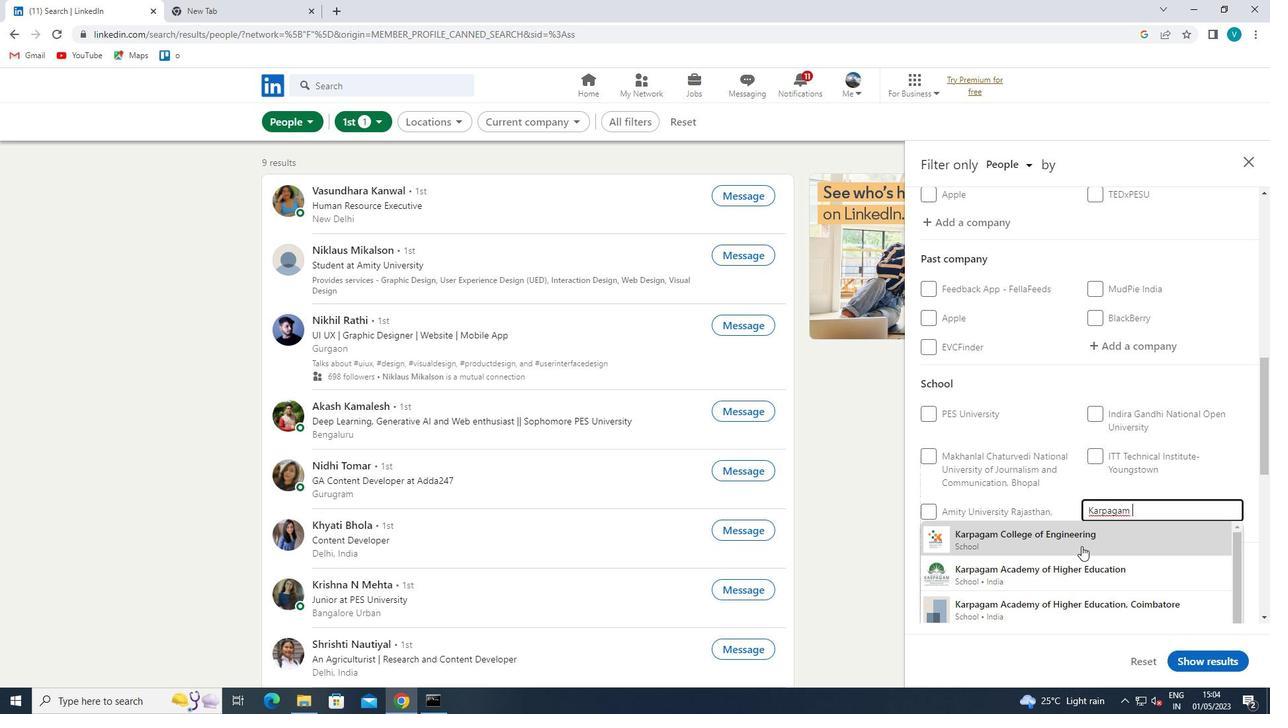 
Action: Mouse pressed left at (1078, 569)
Screenshot: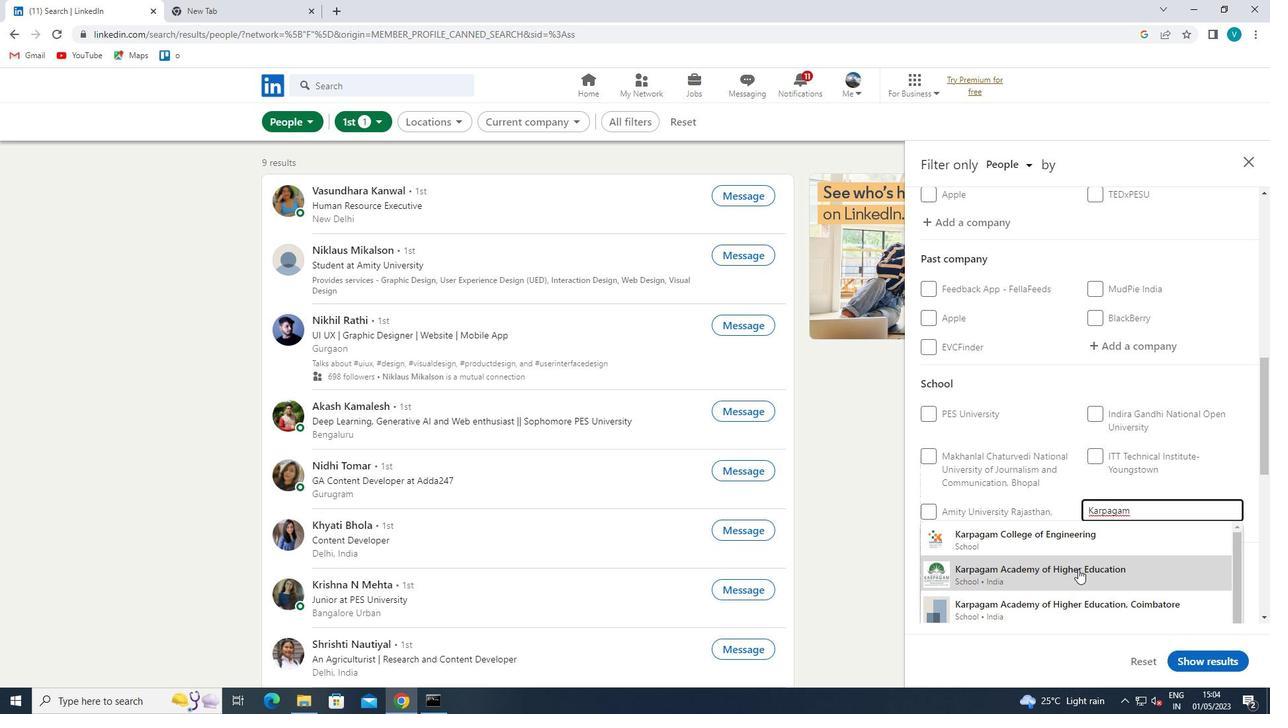
Action: Mouse moved to (1113, 473)
Screenshot: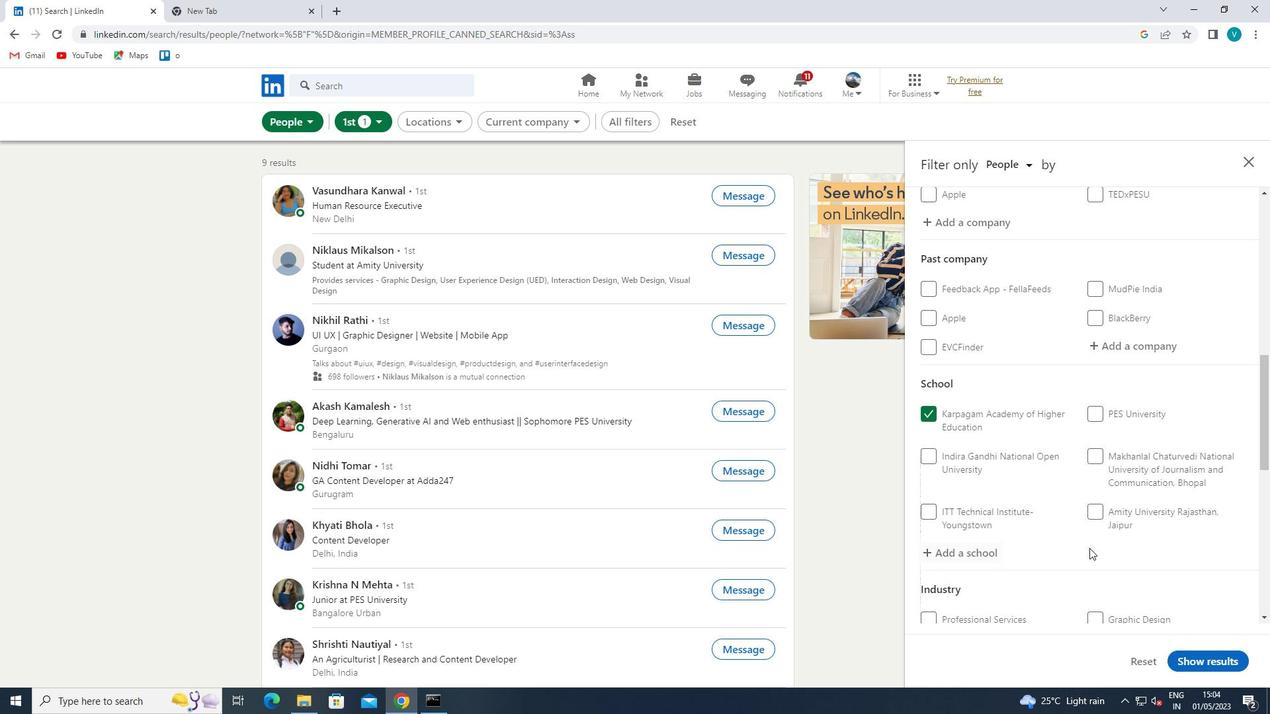 
Action: Mouse scrolled (1113, 472) with delta (0, 0)
Screenshot: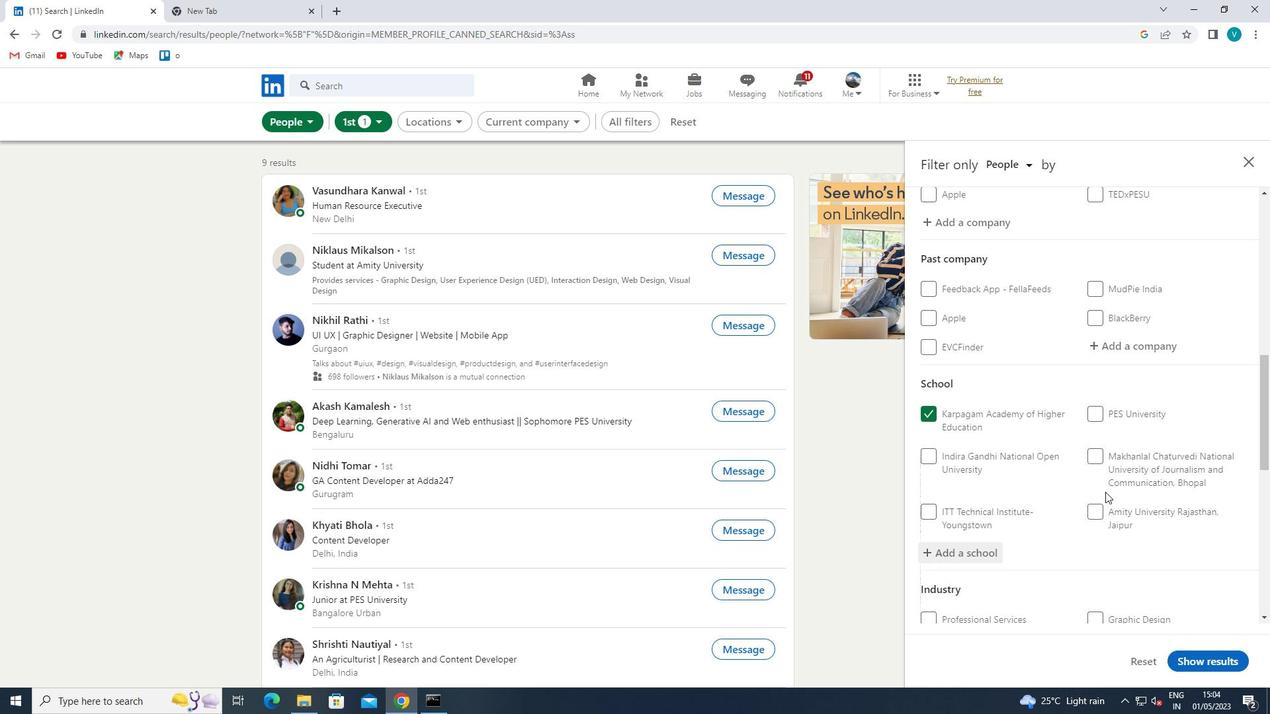 
Action: Mouse scrolled (1113, 472) with delta (0, 0)
Screenshot: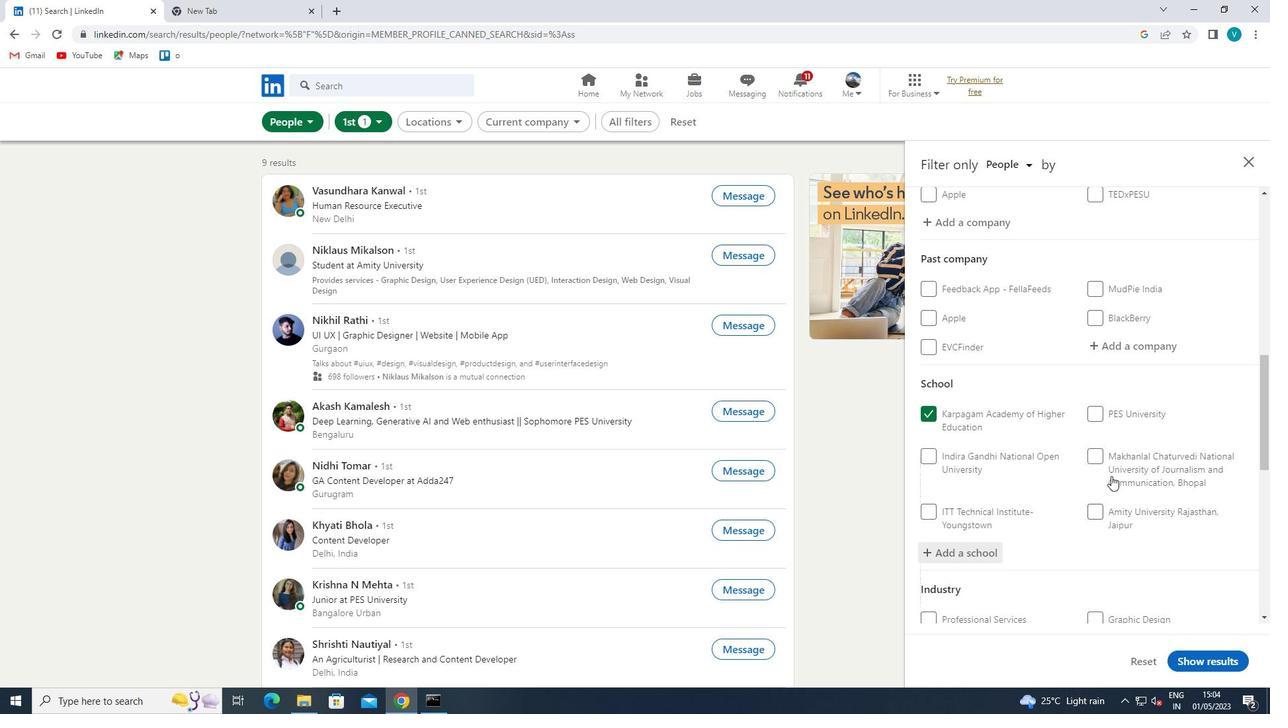 
Action: Mouse scrolled (1113, 472) with delta (0, 0)
Screenshot: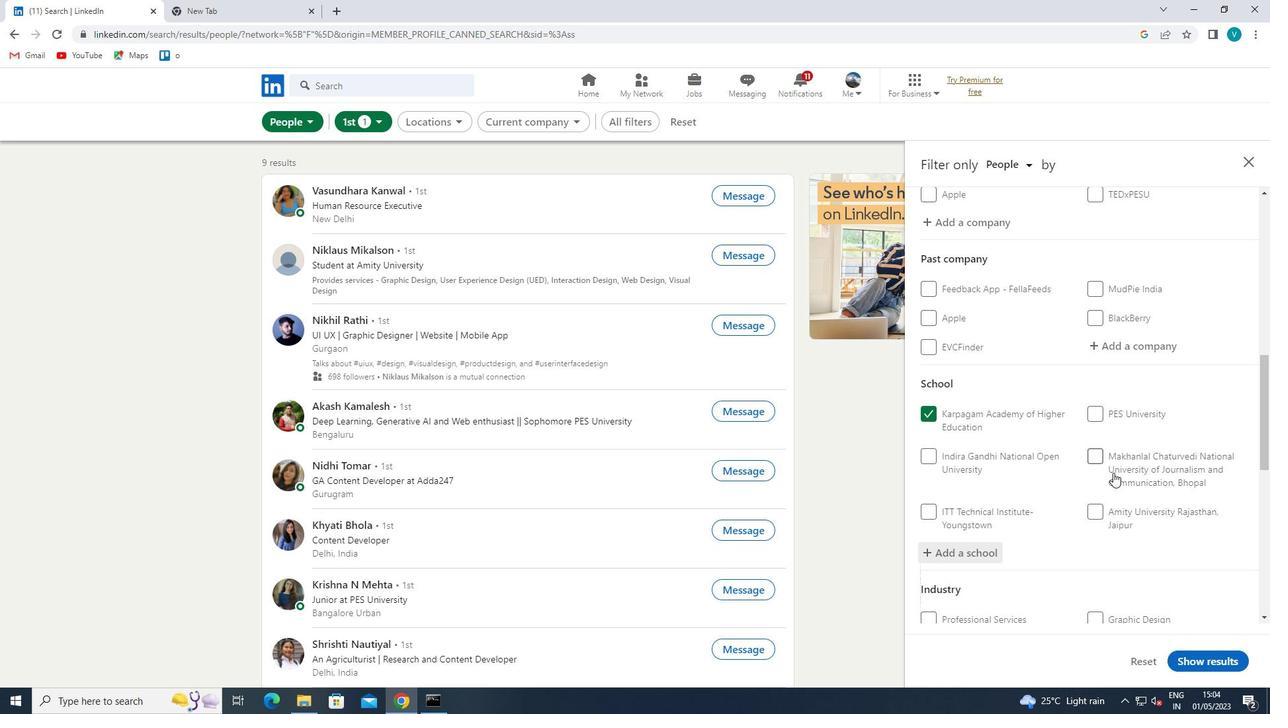 
Action: Mouse scrolled (1113, 472) with delta (0, 0)
Screenshot: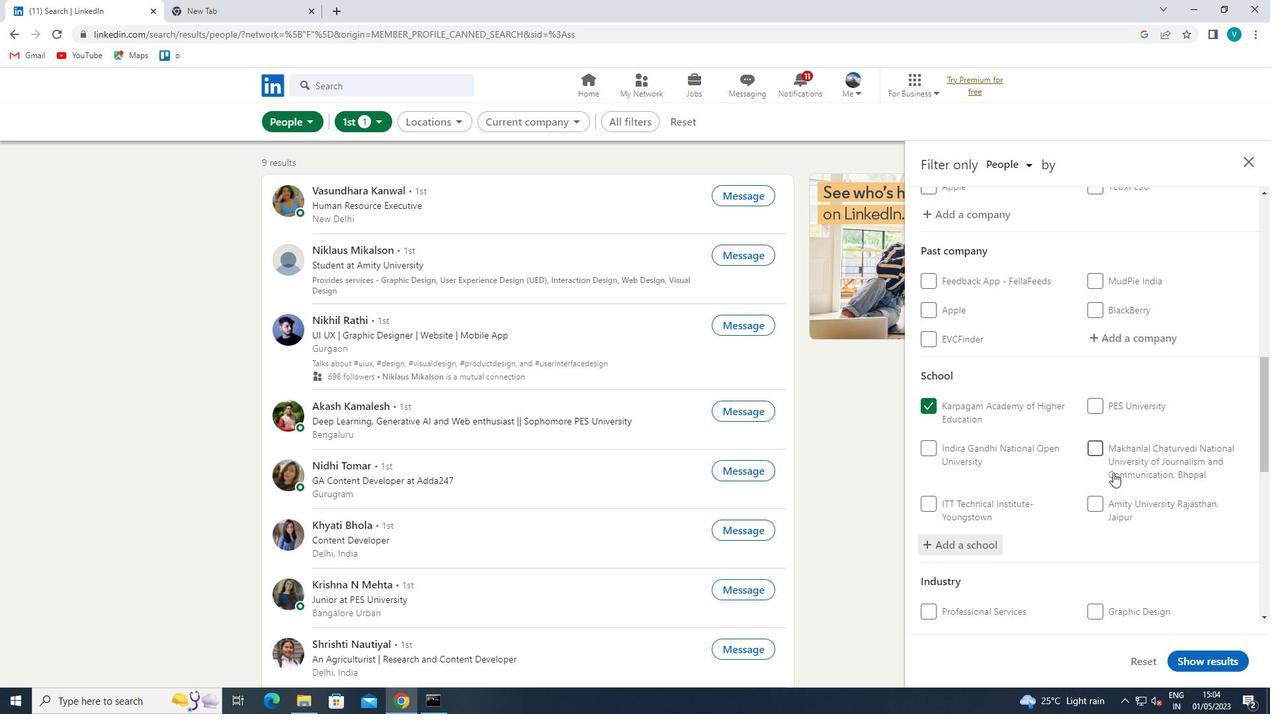 
Action: Mouse moved to (1132, 430)
Screenshot: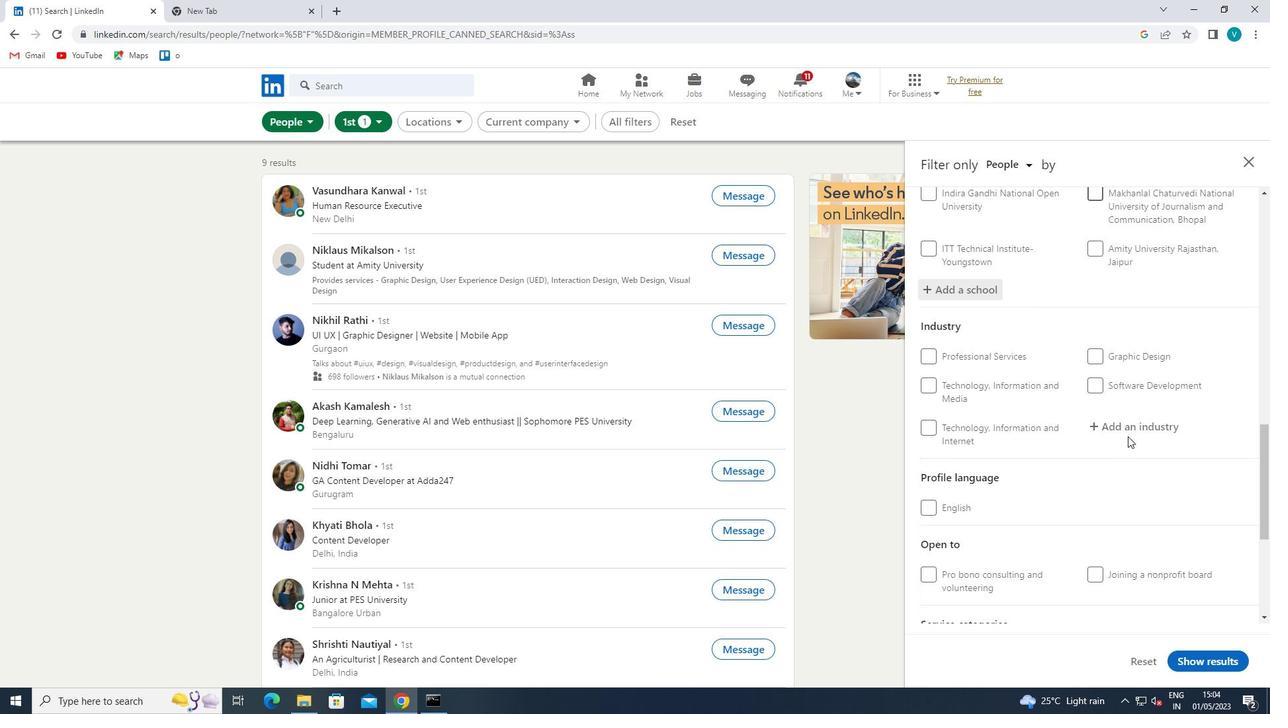 
Action: Mouse pressed left at (1132, 430)
Screenshot: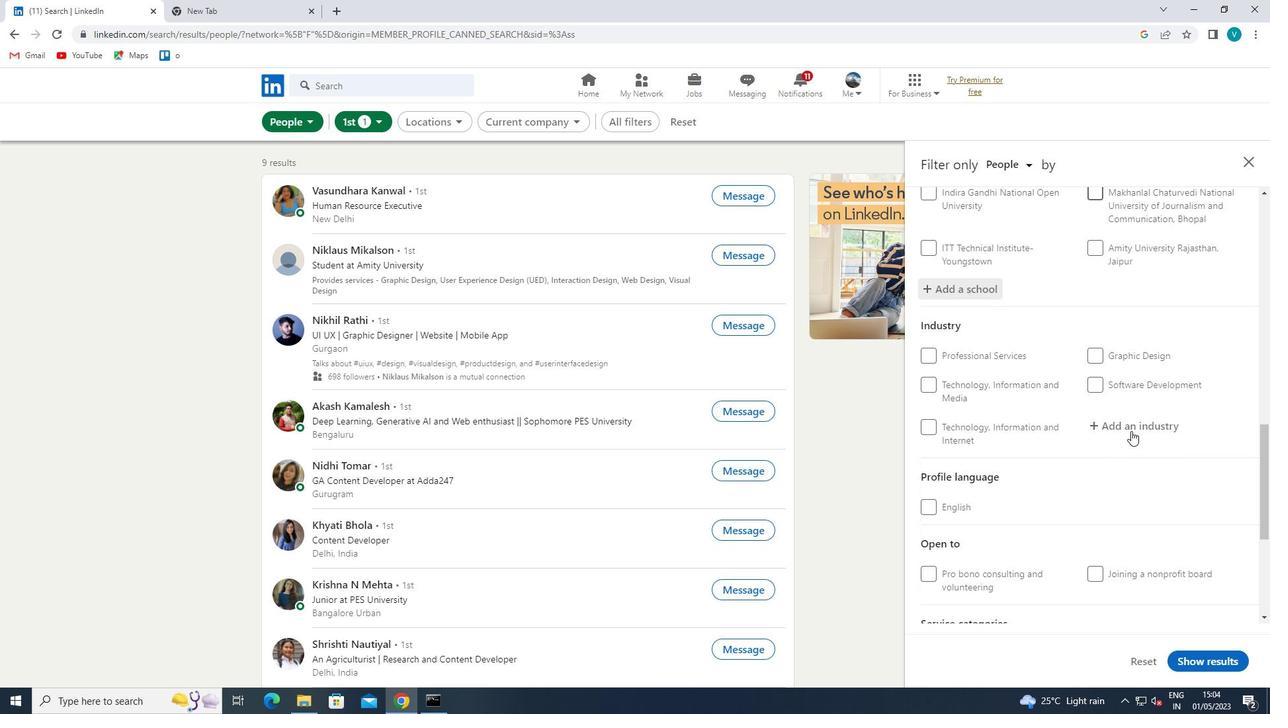 
Action: Key pressed <Key.shift>MARKET
Screenshot: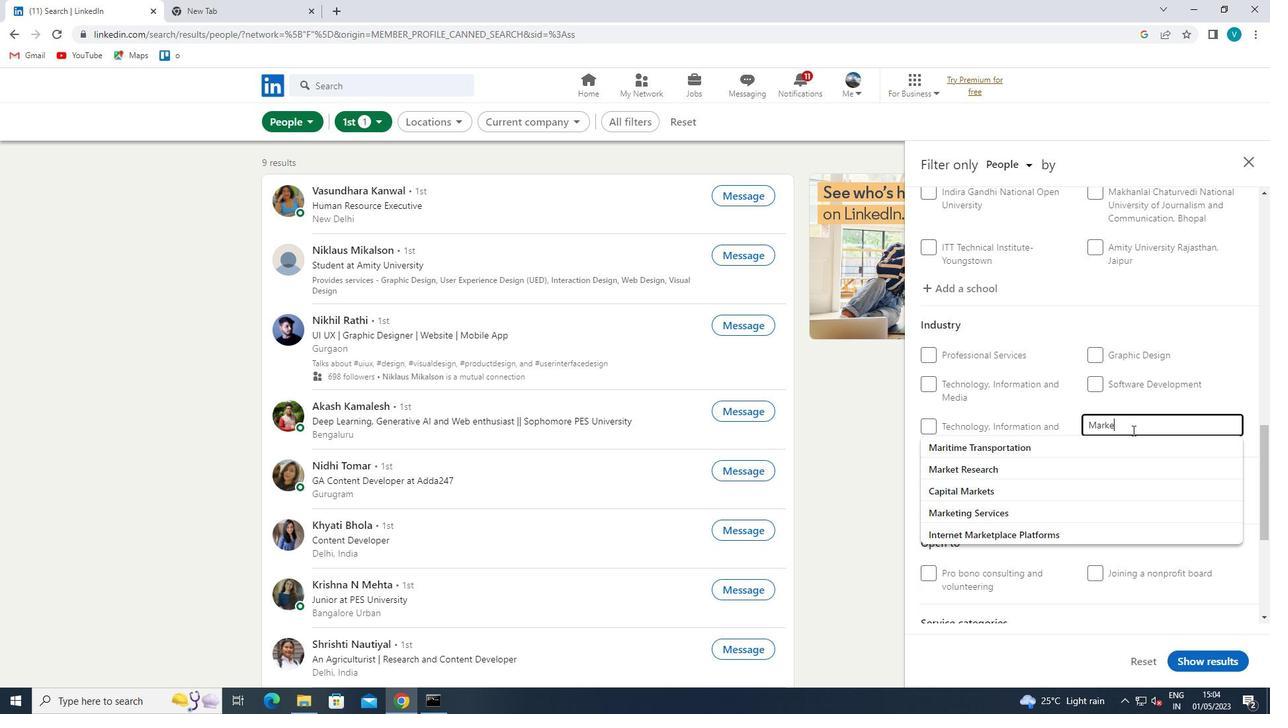 
Action: Mouse moved to (1113, 440)
Screenshot: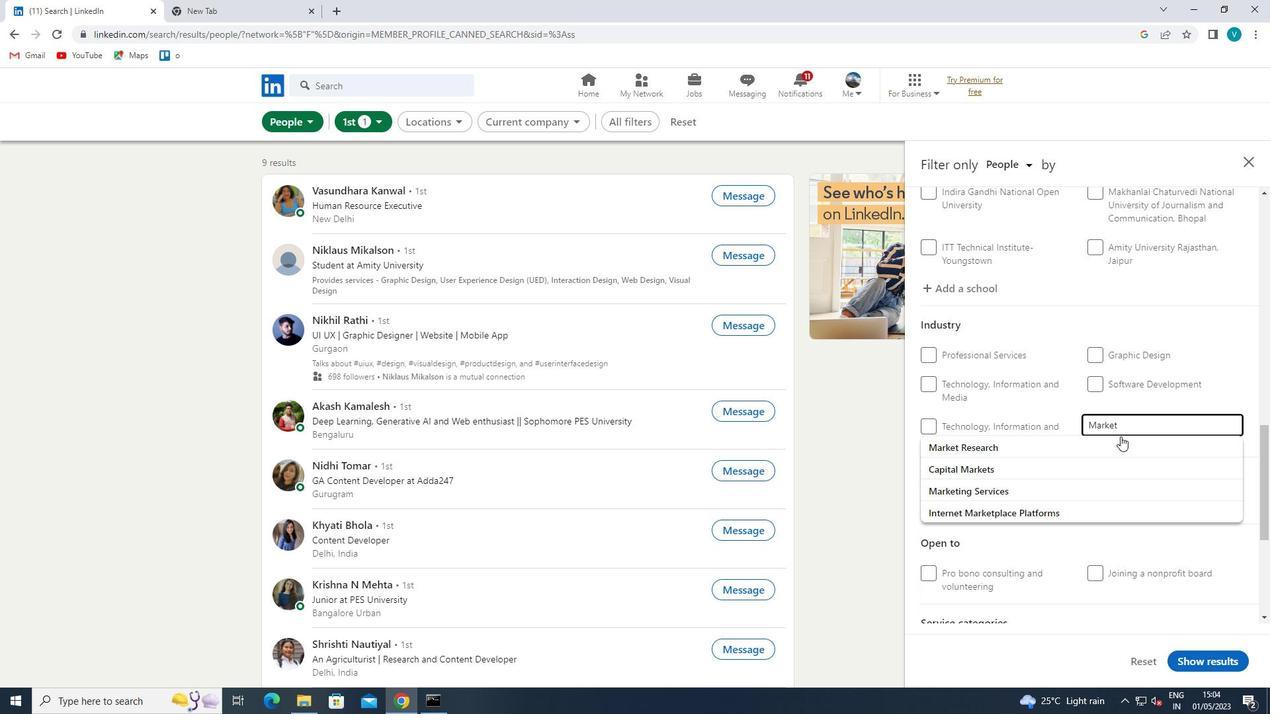 
Action: Mouse pressed left at (1113, 440)
Screenshot: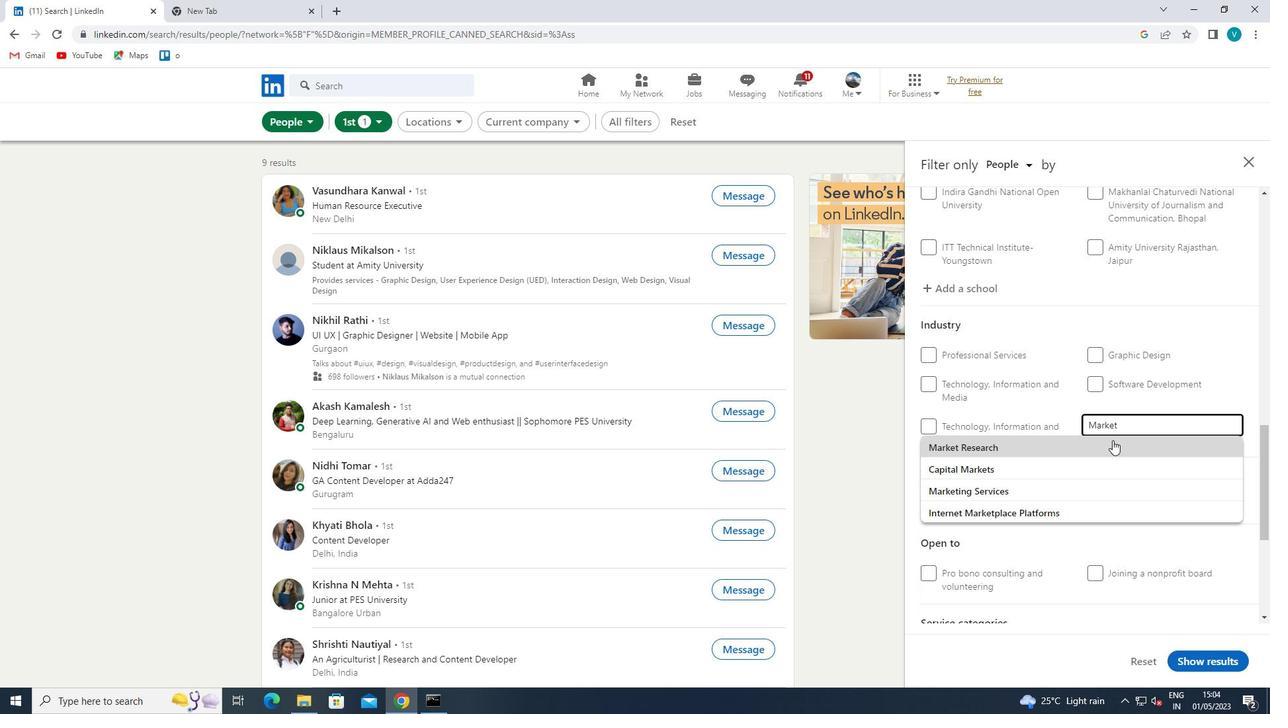 
Action: Mouse moved to (1064, 486)
Screenshot: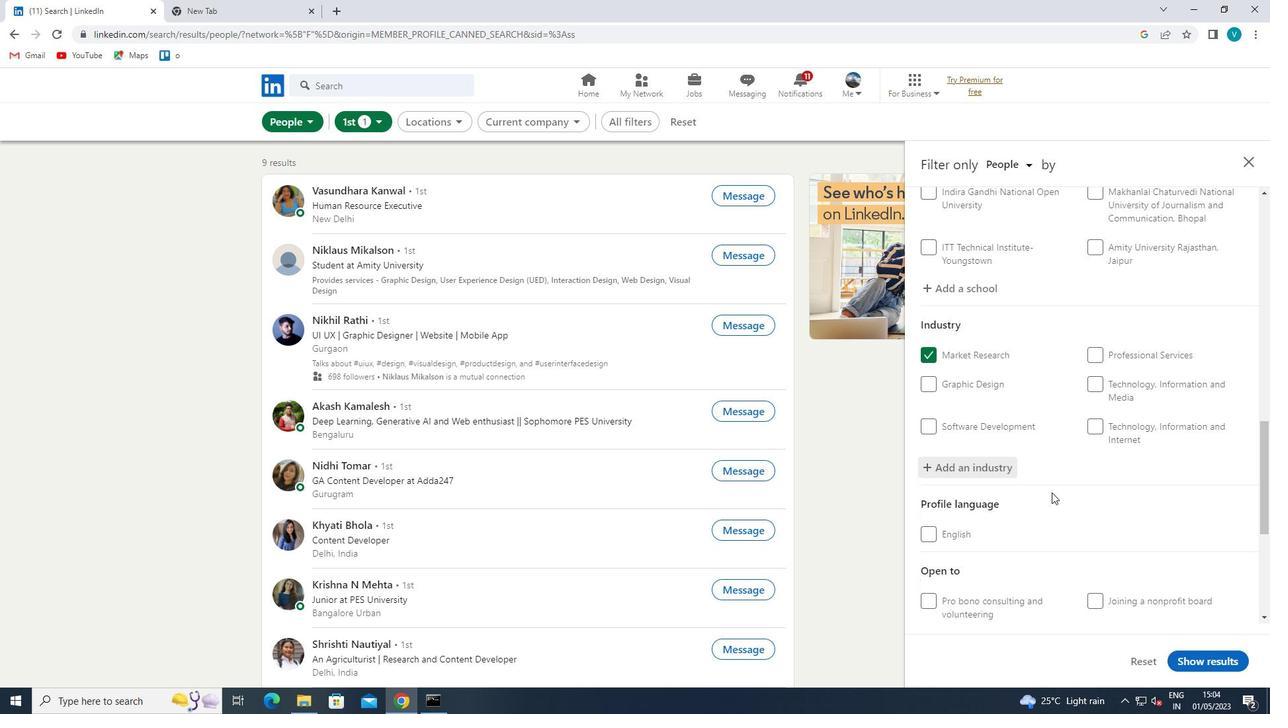 
Action: Mouse scrolled (1064, 485) with delta (0, 0)
Screenshot: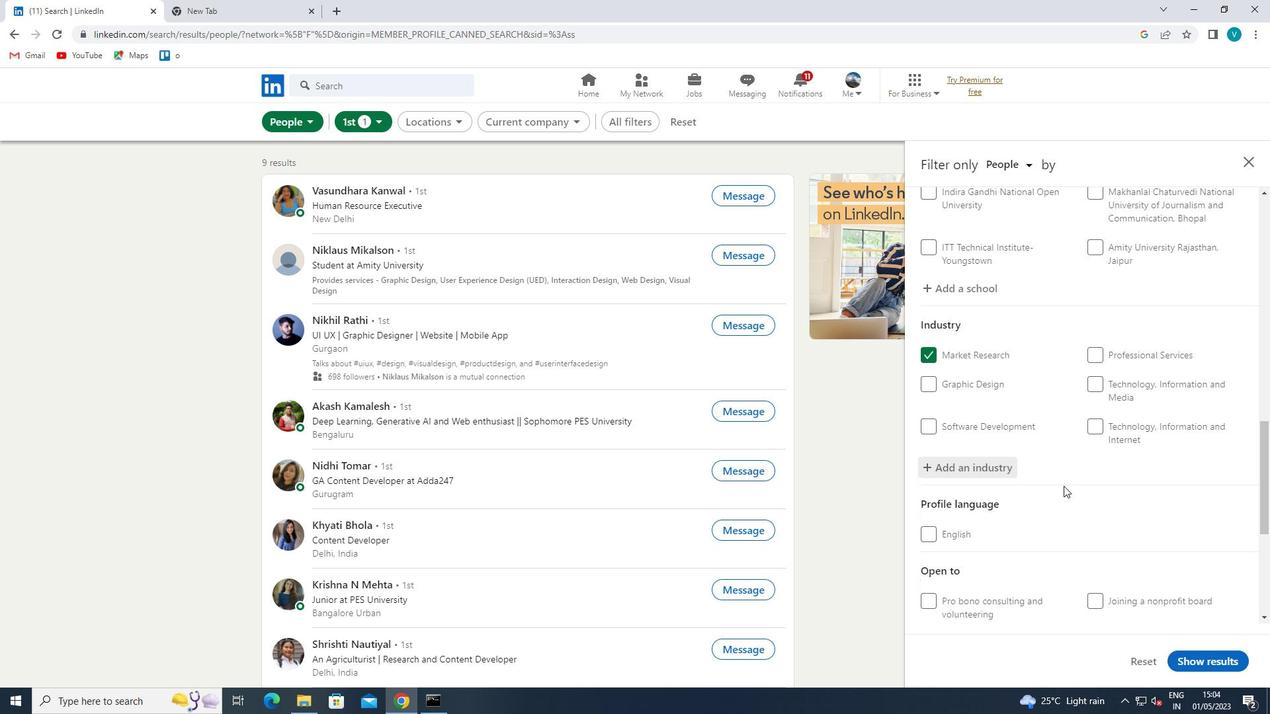 
Action: Mouse scrolled (1064, 485) with delta (0, 0)
Screenshot: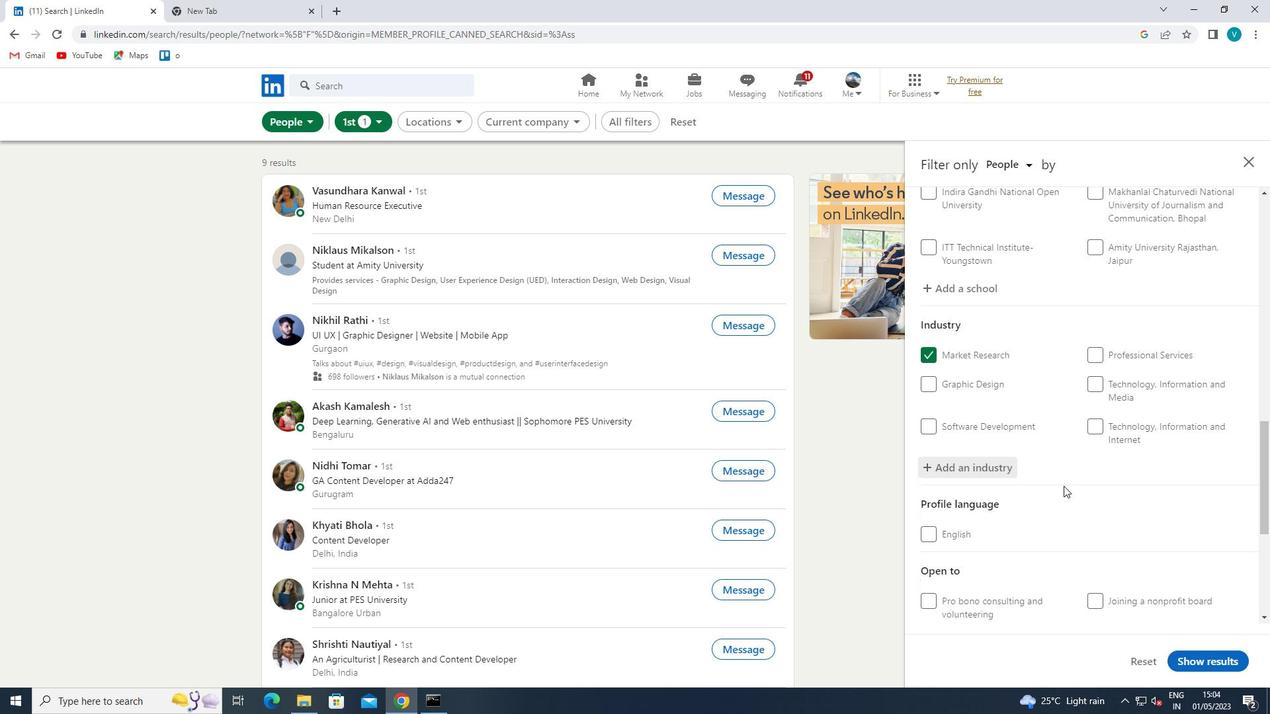 
Action: Mouse scrolled (1064, 485) with delta (0, 0)
Screenshot: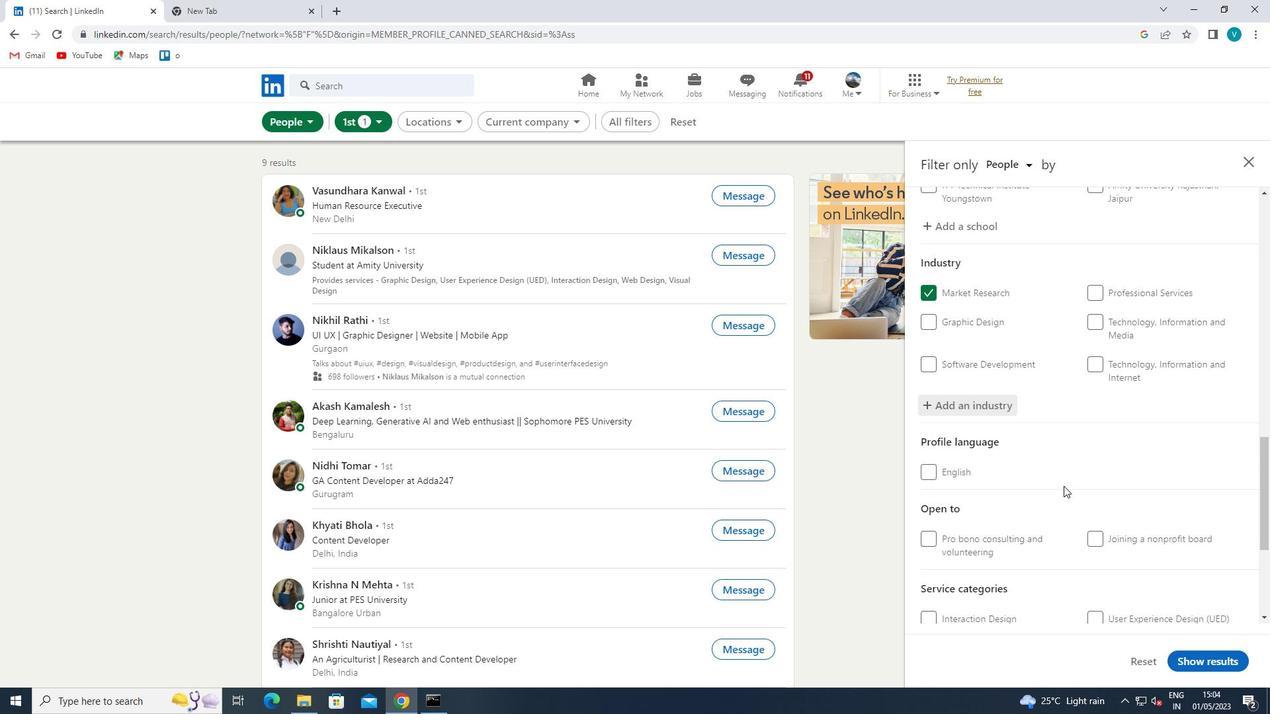 
Action: Mouse scrolled (1064, 485) with delta (0, 0)
Screenshot: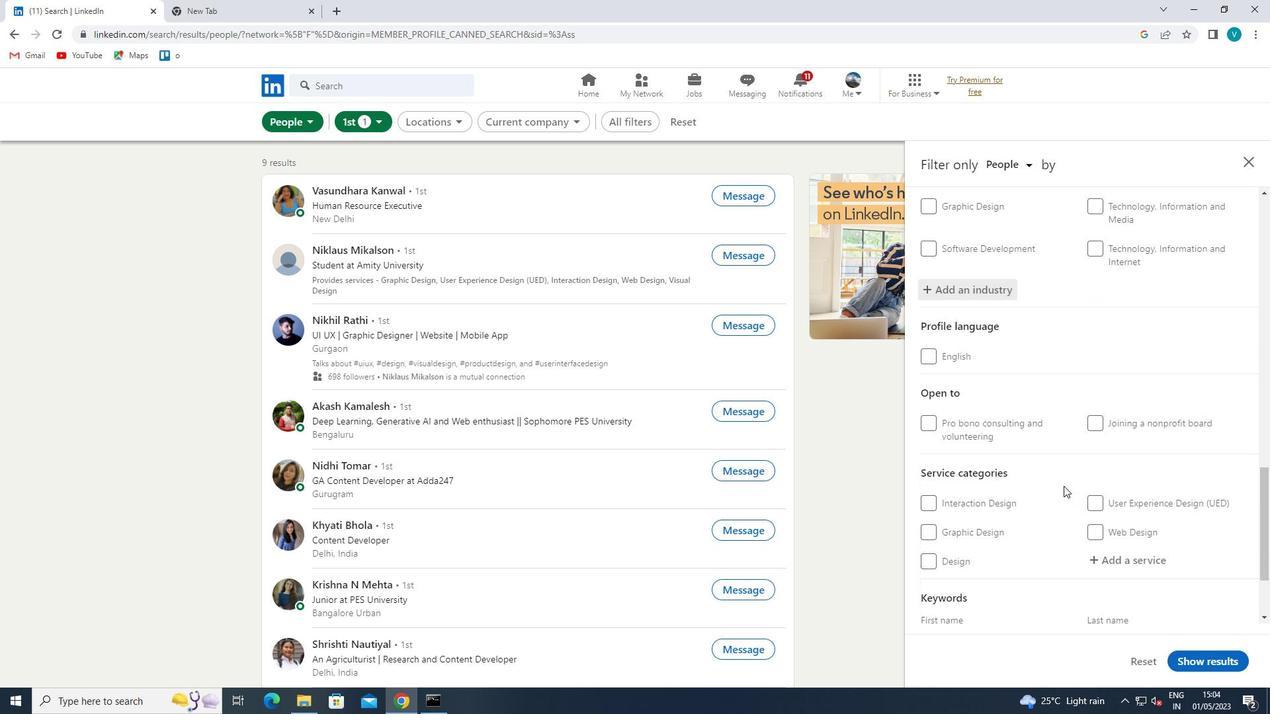 
Action: Mouse moved to (1110, 472)
Screenshot: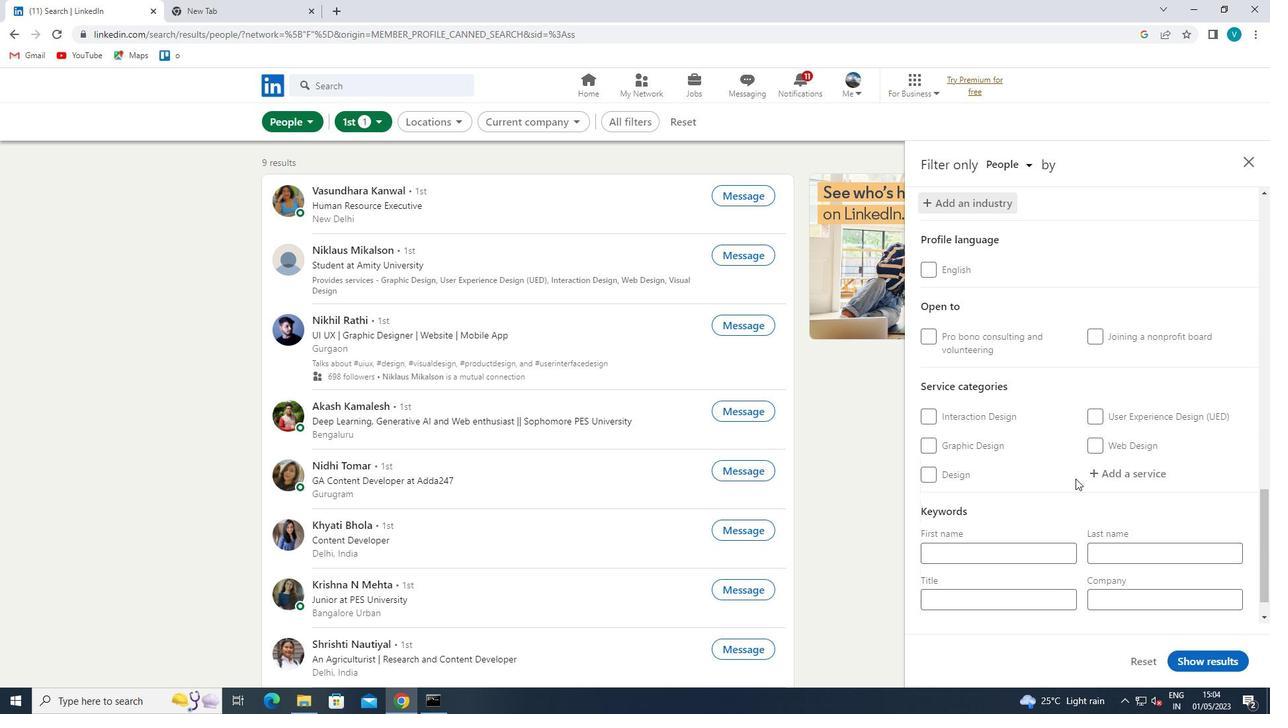 
Action: Mouse pressed left at (1110, 472)
Screenshot: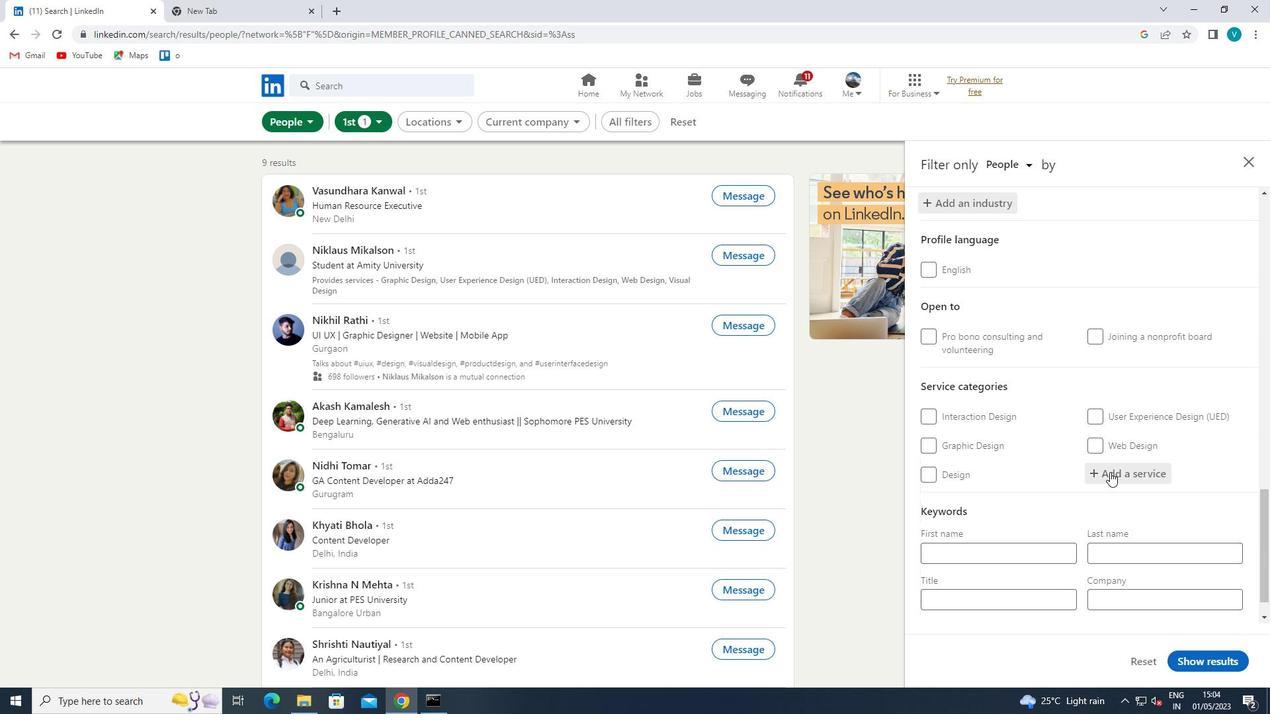 
Action: Mouse moved to (1078, 490)
Screenshot: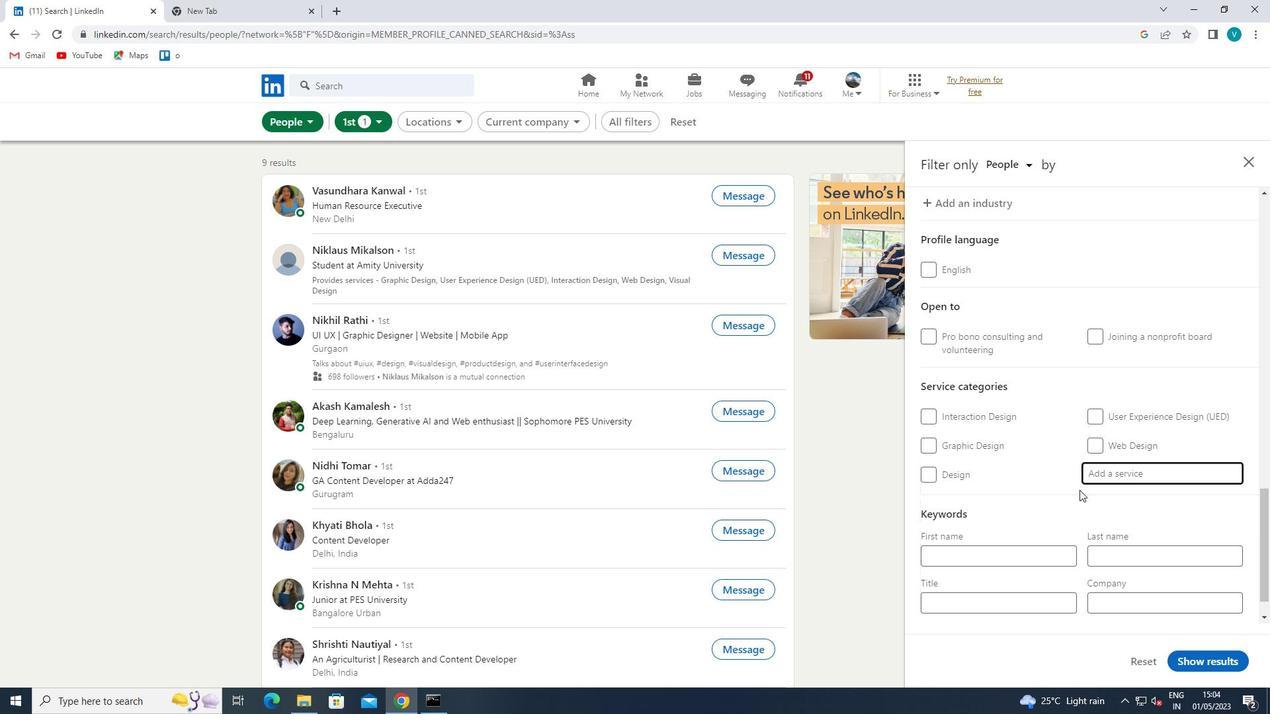
Action: Key pressed <Key.shift>USER<Key.space>
Screenshot: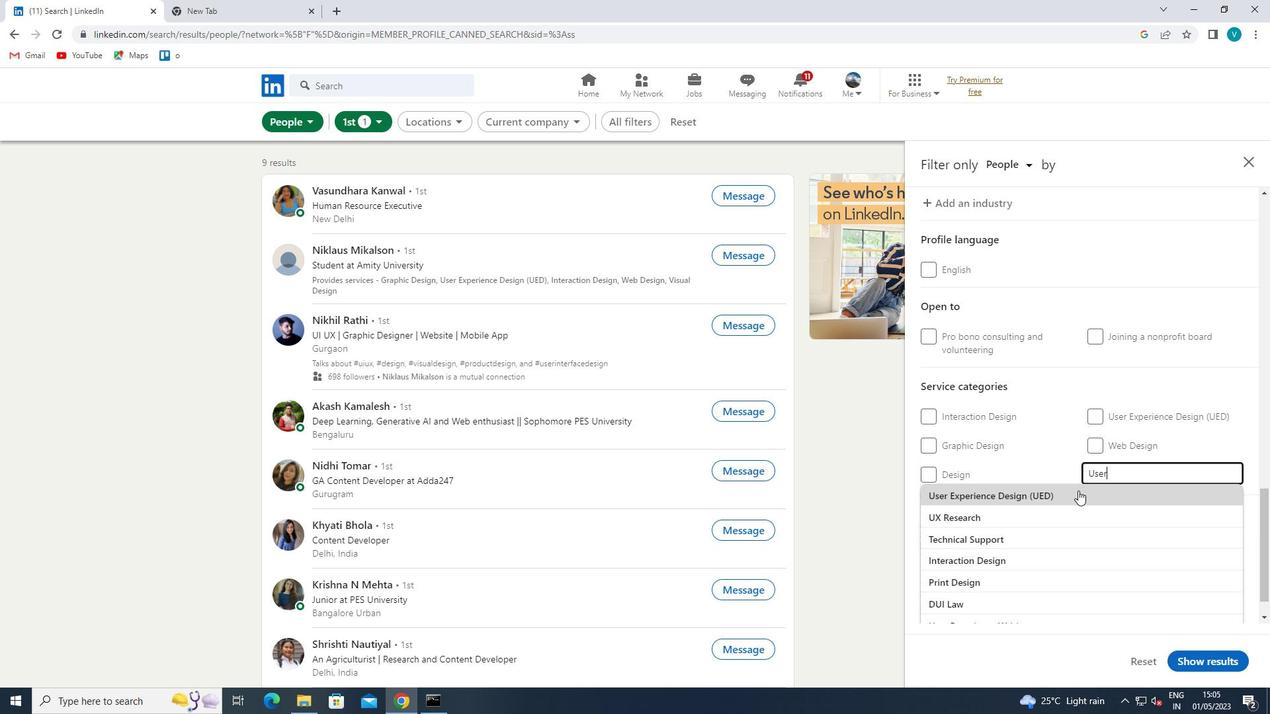 
Action: Mouse moved to (1075, 492)
Screenshot: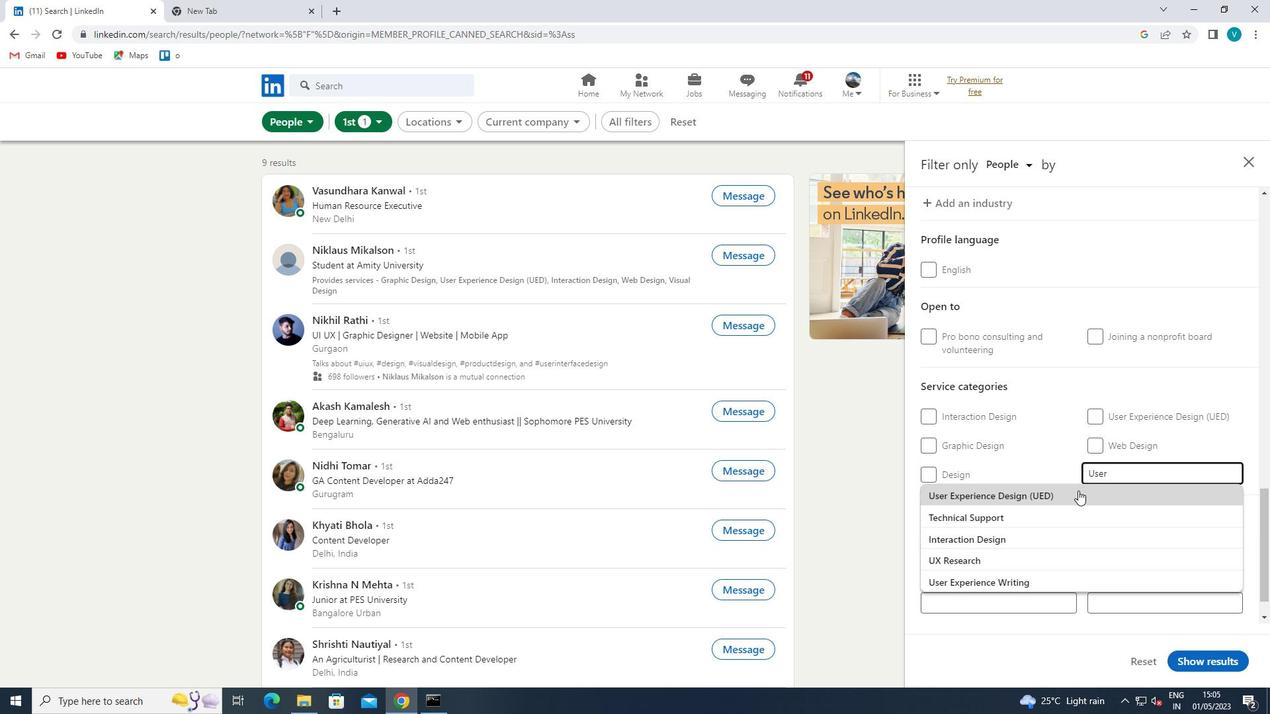 
Action: Mouse pressed left at (1075, 492)
Screenshot: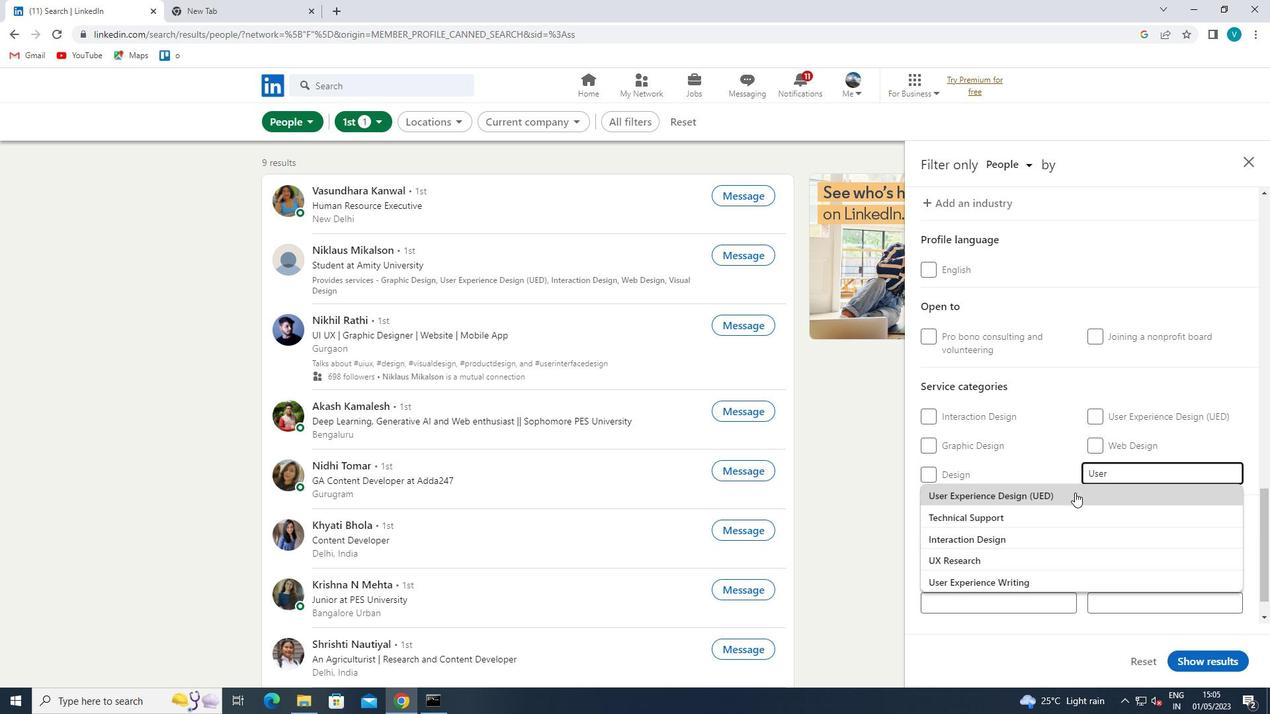 
Action: Mouse scrolled (1075, 492) with delta (0, 0)
Screenshot: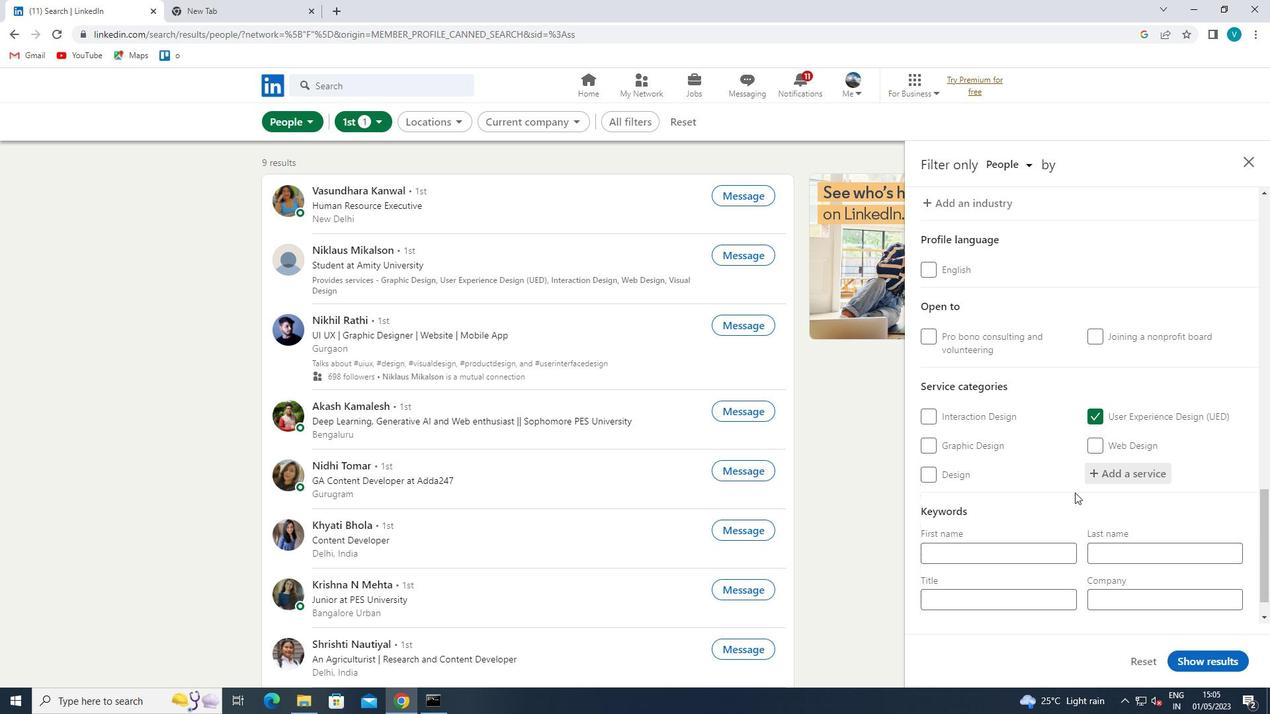 
Action: Mouse scrolled (1075, 492) with delta (0, 0)
Screenshot: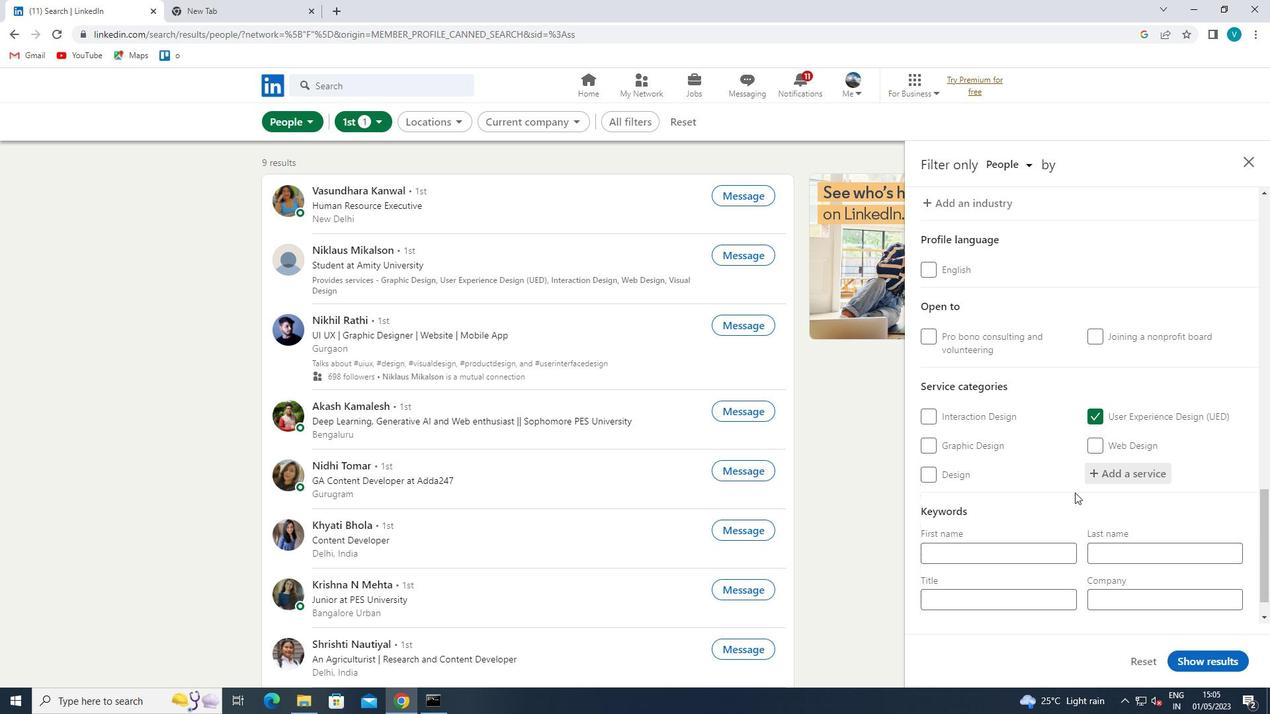 
Action: Mouse scrolled (1075, 492) with delta (0, 0)
Screenshot: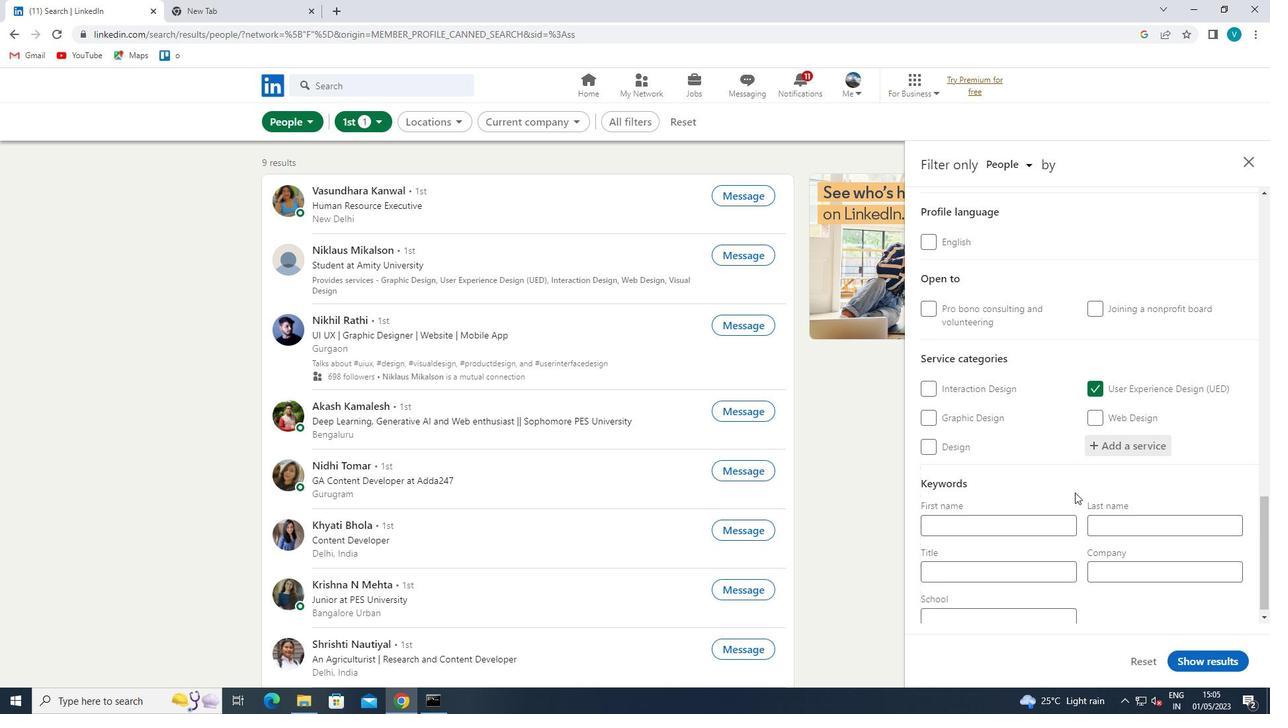 
Action: Mouse moved to (1033, 578)
Screenshot: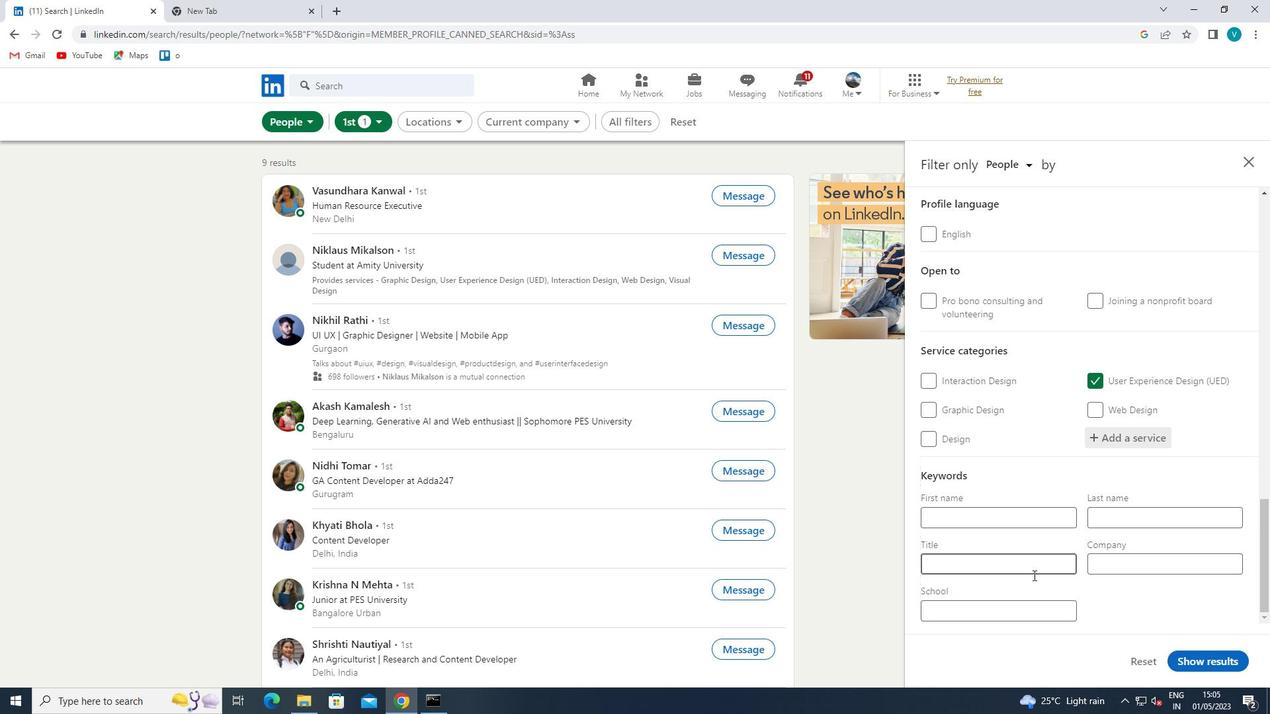 
Action: Mouse pressed left at (1033, 578)
Screenshot: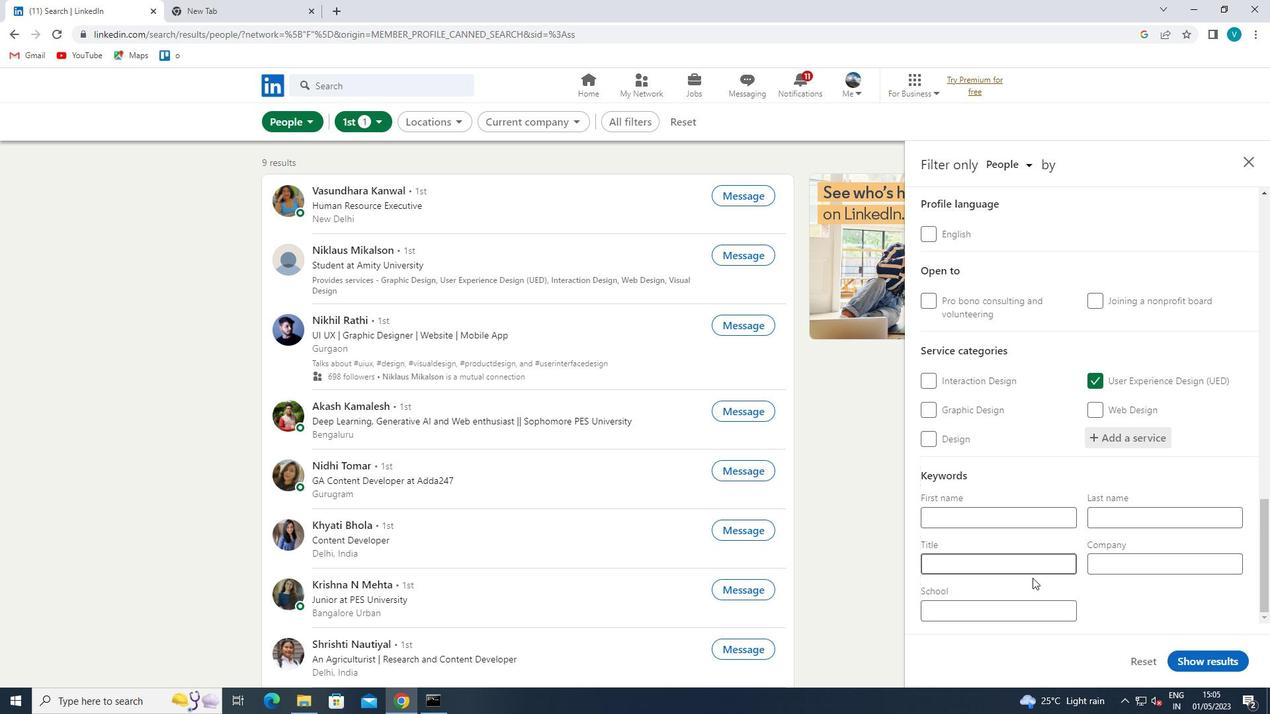 
Action: Mouse moved to (1039, 569)
Screenshot: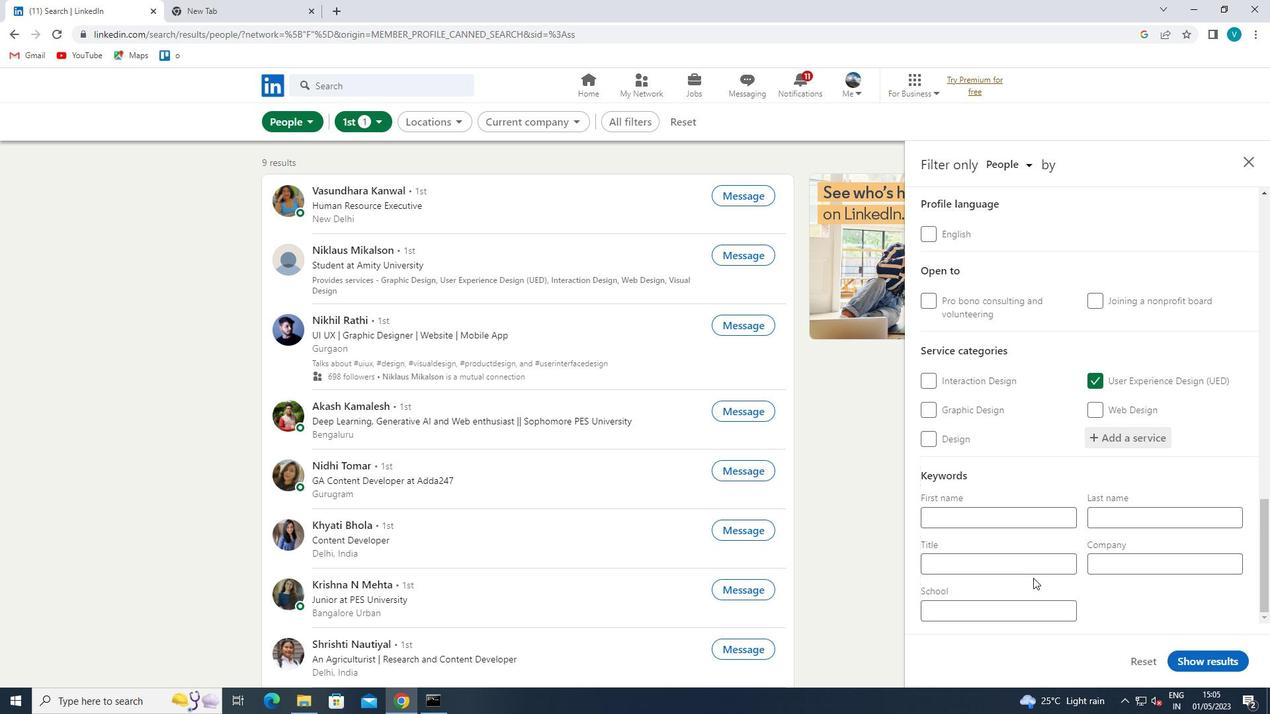 
Action: Mouse pressed left at (1039, 569)
Screenshot: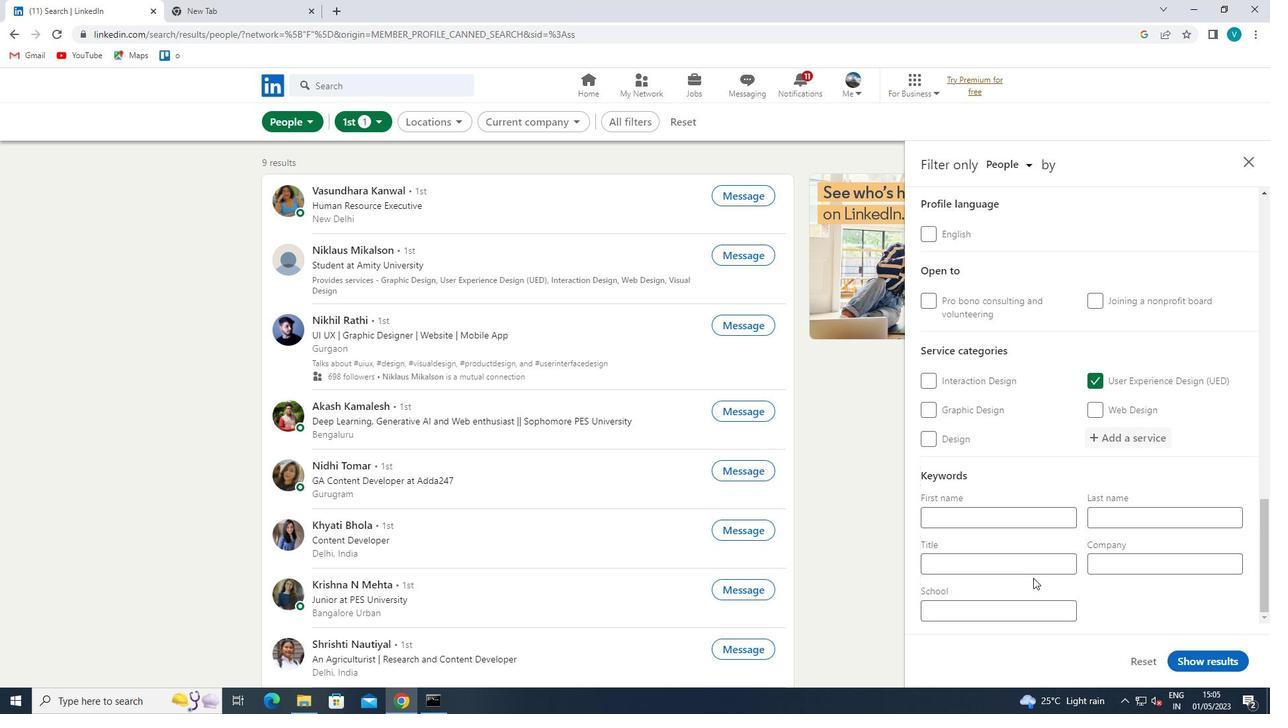 
Action: Key pressed <Key.shift>OUTSIDE<Key.space><Key.shift>SALES<Key.space><Key.shift>MANAGER<Key.space>
Screenshot: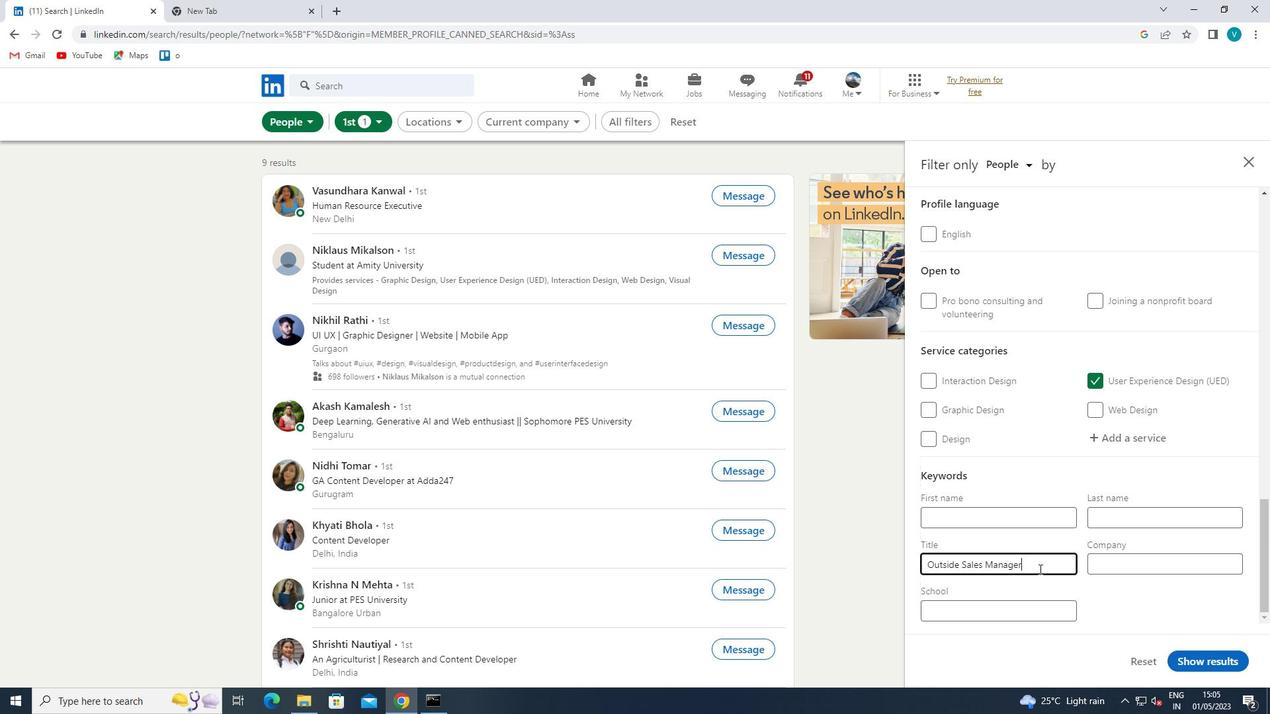 
Action: Mouse moved to (1192, 662)
Screenshot: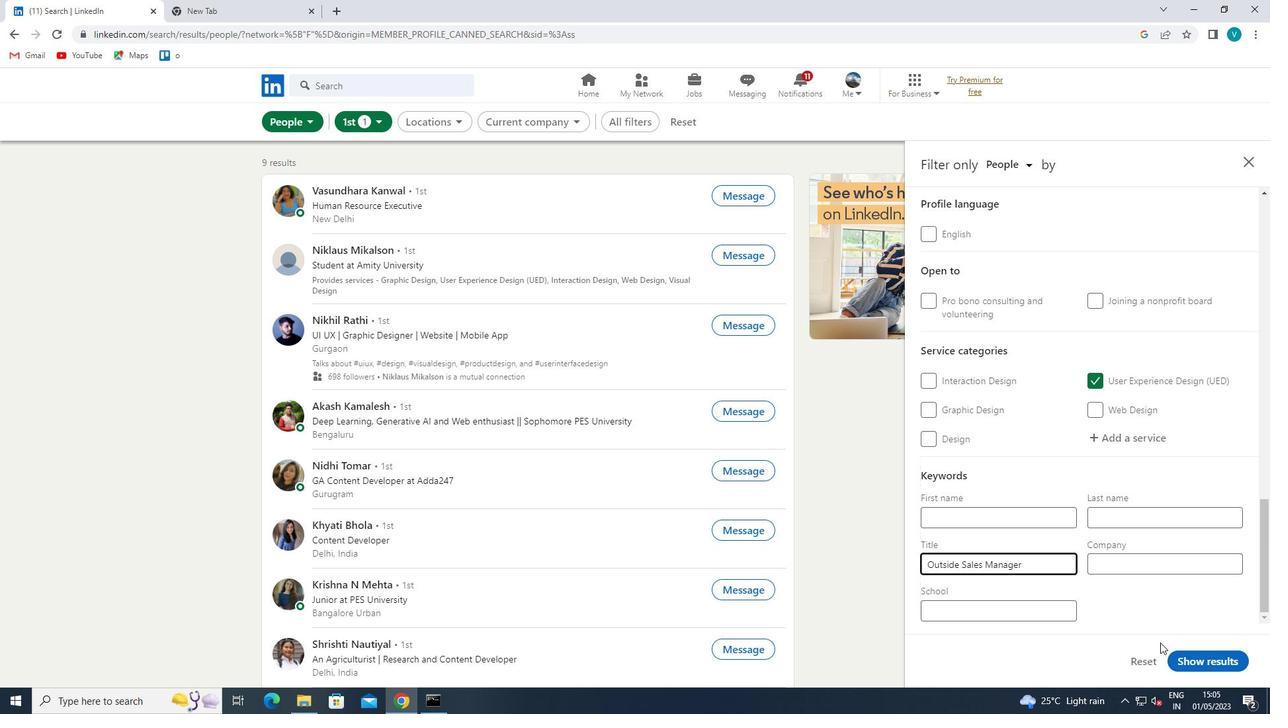 
Action: Mouse pressed left at (1192, 662)
Screenshot: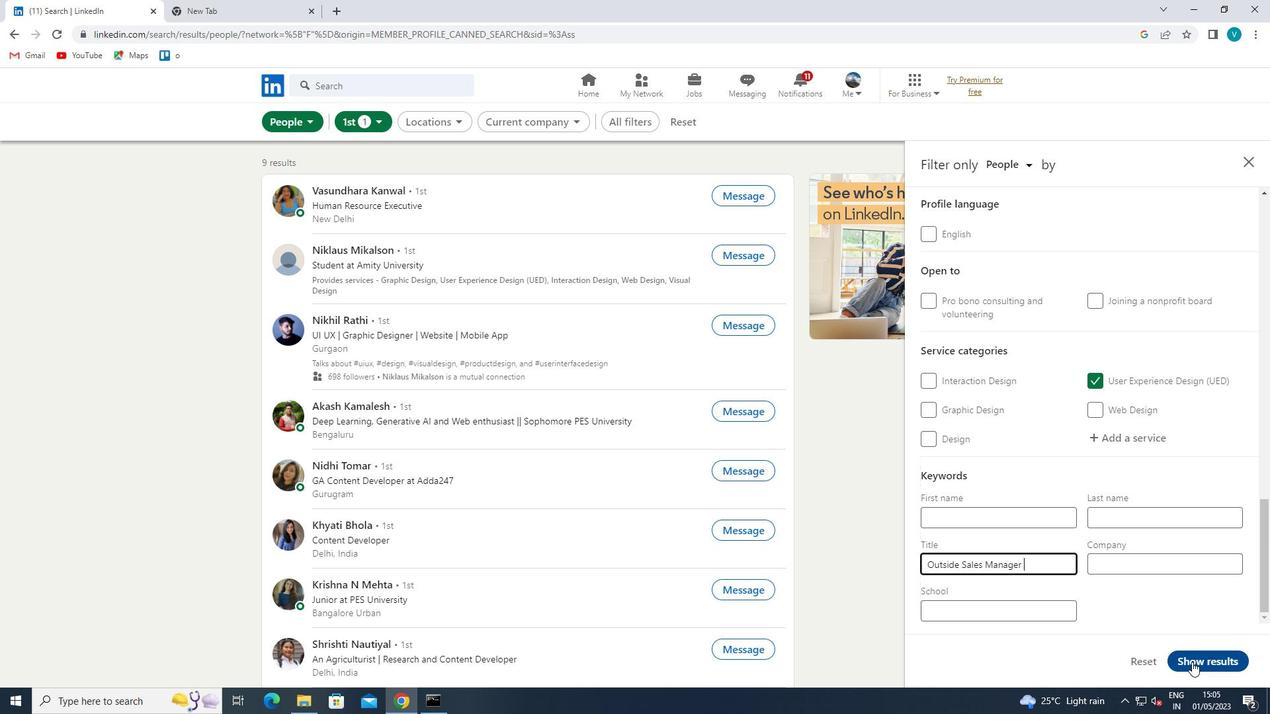 
Action: Mouse moved to (1146, 650)
Screenshot: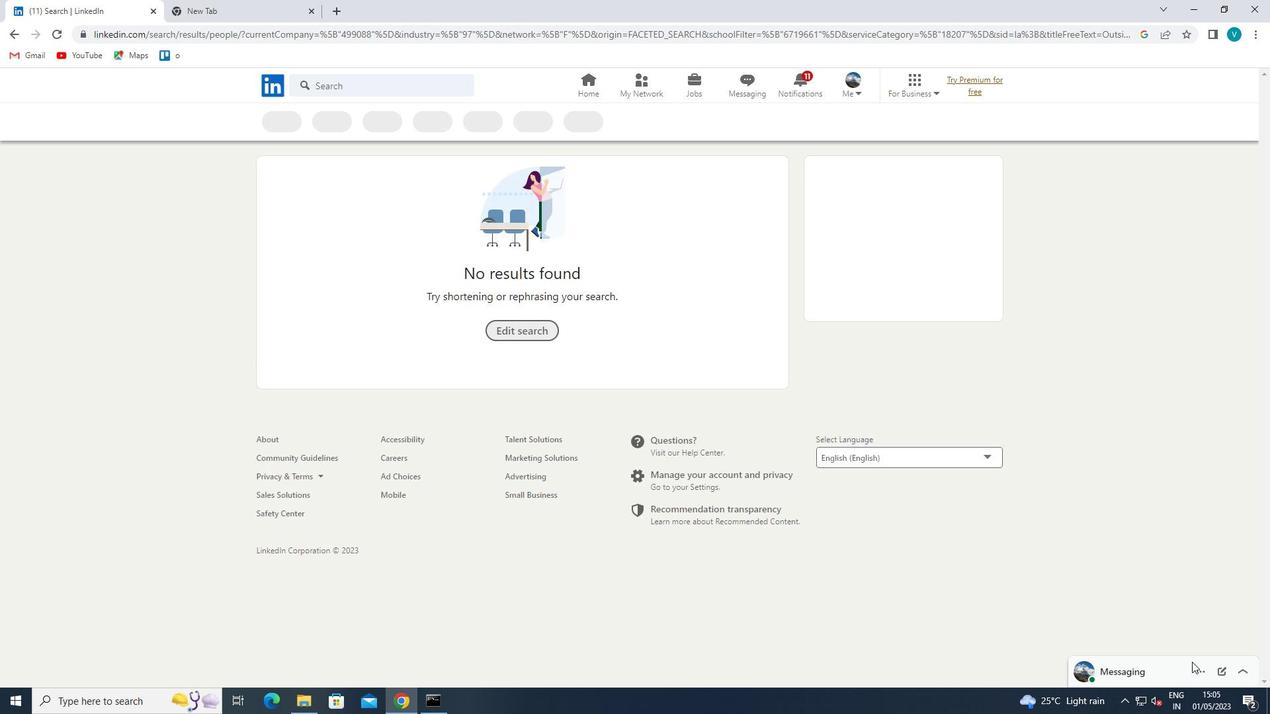 
